 Task: Change  the formatting of the data to Which is Greater than5, In conditional formating, put the option 'Yelow Fill with Drak Yellow Text'add another formatting option Format As Table, insert the option Brown Table style Dark 3 In the sheet   Turbo Sales book
Action: Mouse moved to (93, 121)
Screenshot: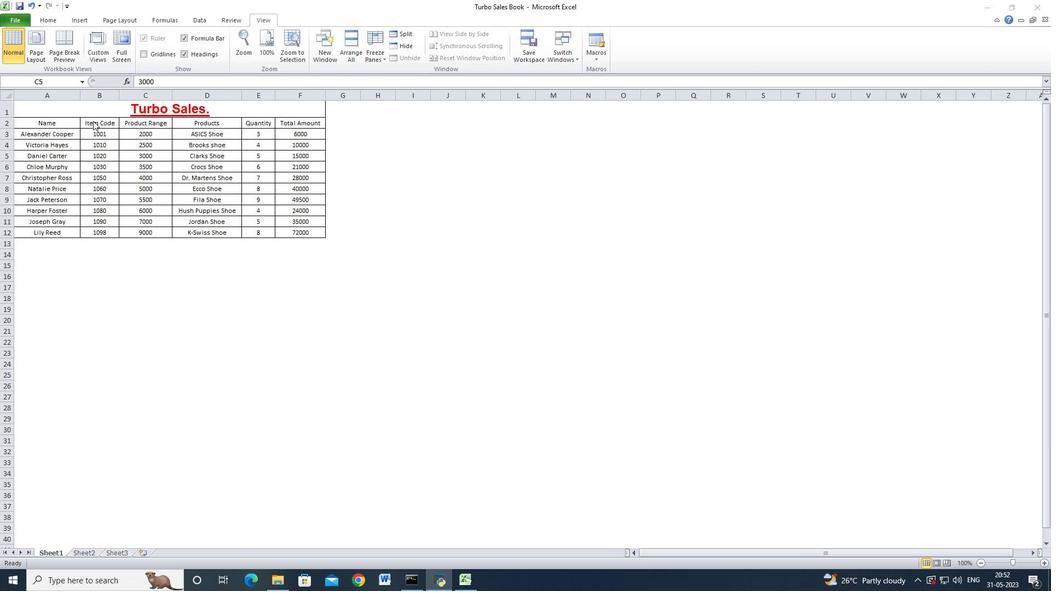 
Action: Mouse pressed left at (93, 121)
Screenshot: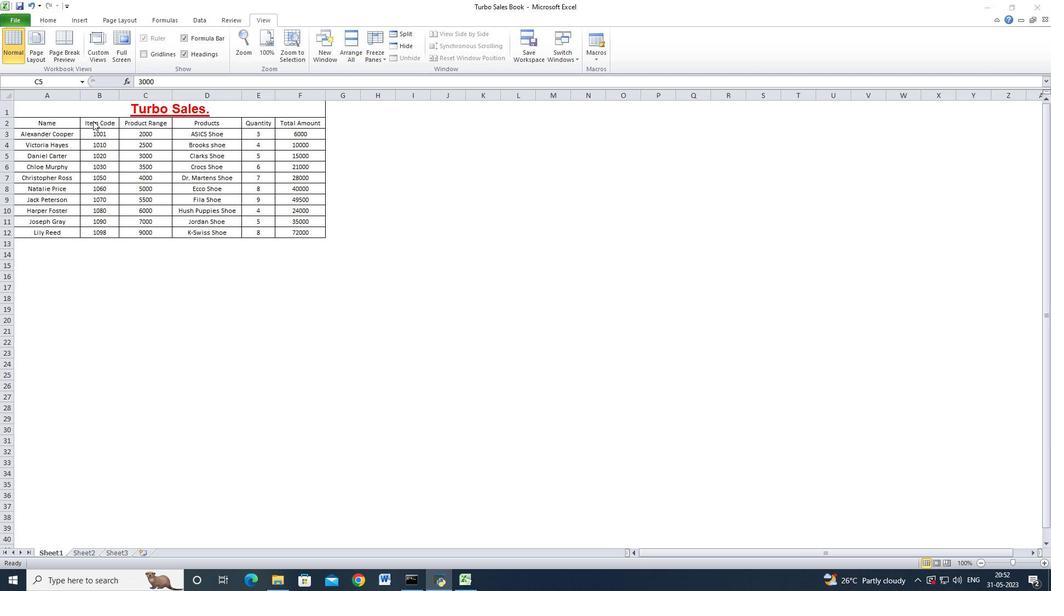 
Action: Mouse moved to (55, 110)
Screenshot: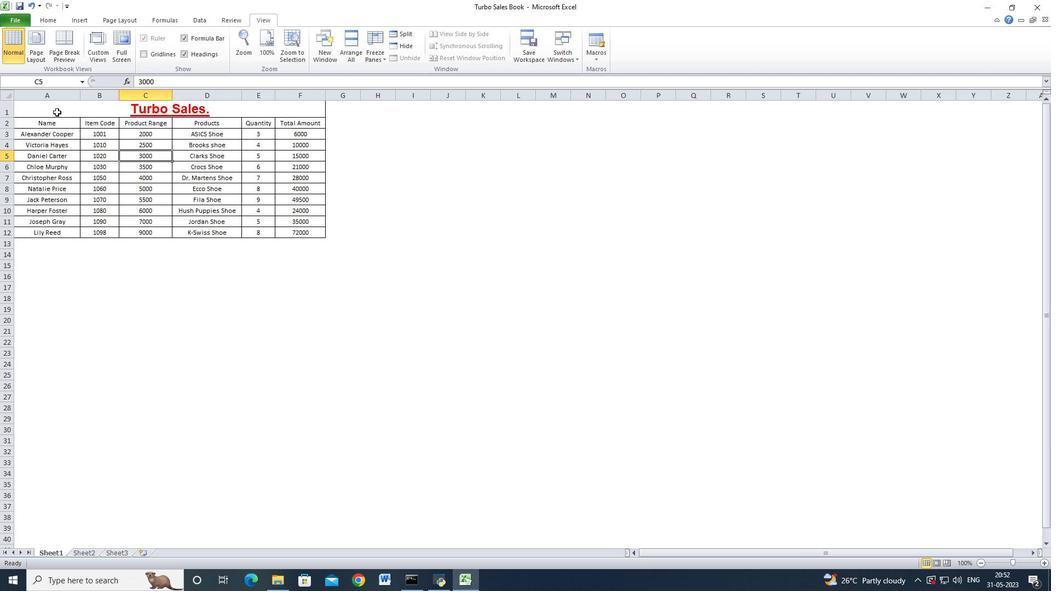 
Action: Mouse pressed left at (55, 110)
Screenshot: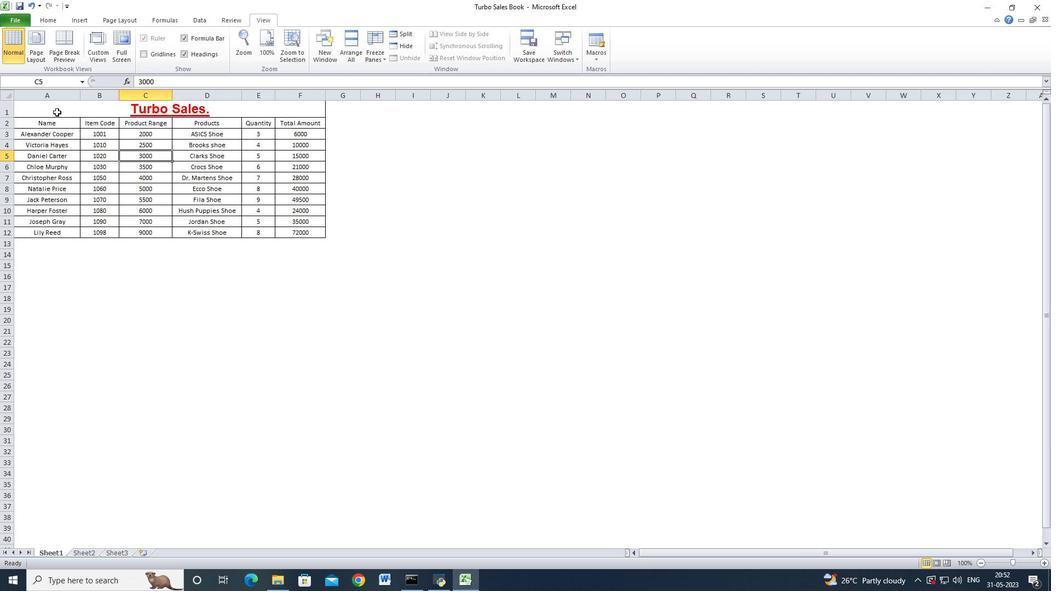 
Action: Mouse moved to (47, 21)
Screenshot: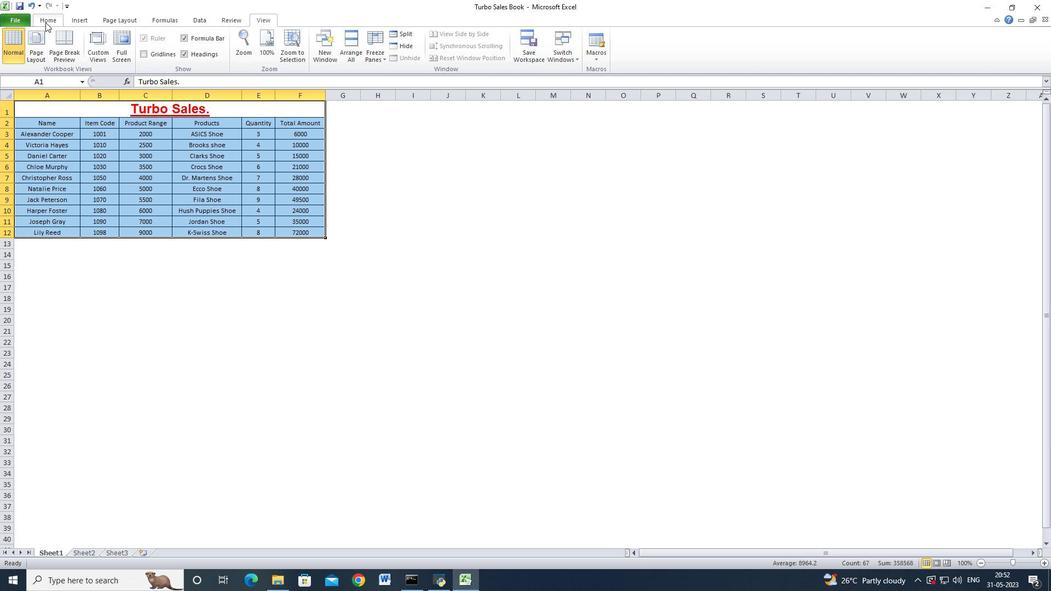 
Action: Mouse pressed left at (47, 21)
Screenshot: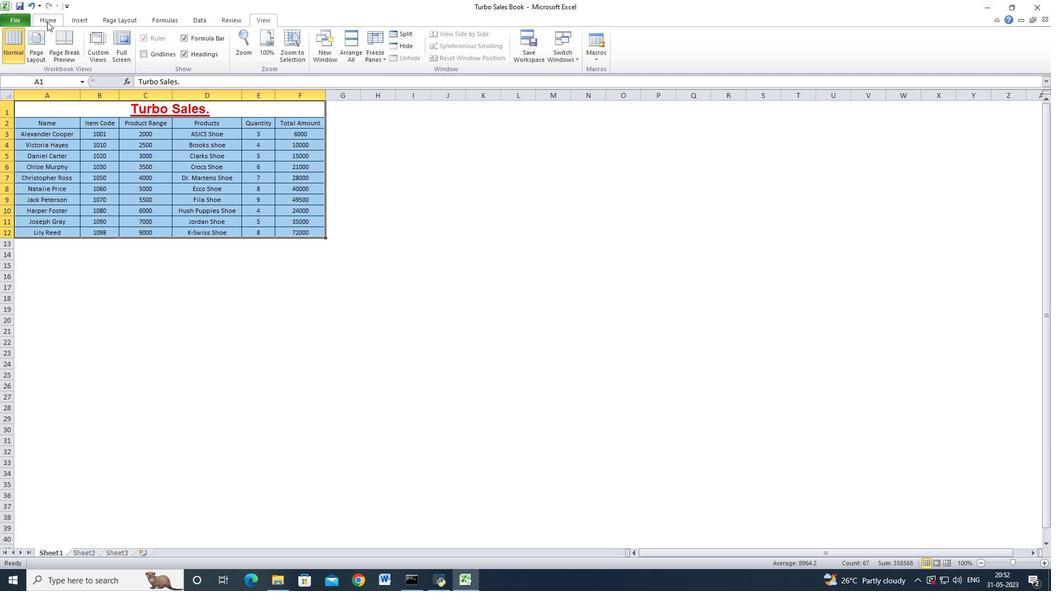 
Action: Mouse moved to (454, 59)
Screenshot: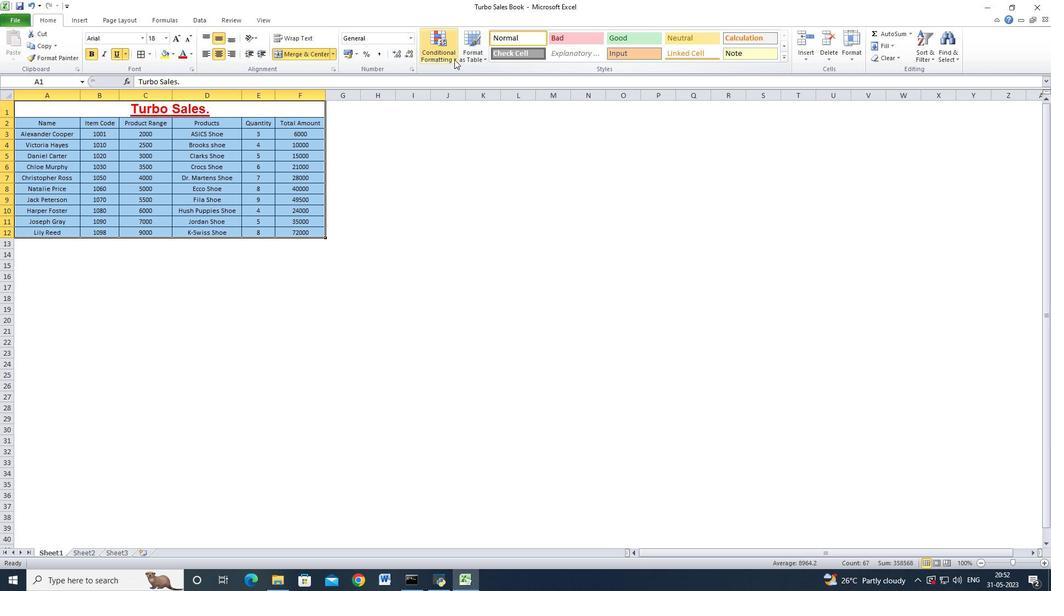 
Action: Mouse pressed left at (454, 59)
Screenshot: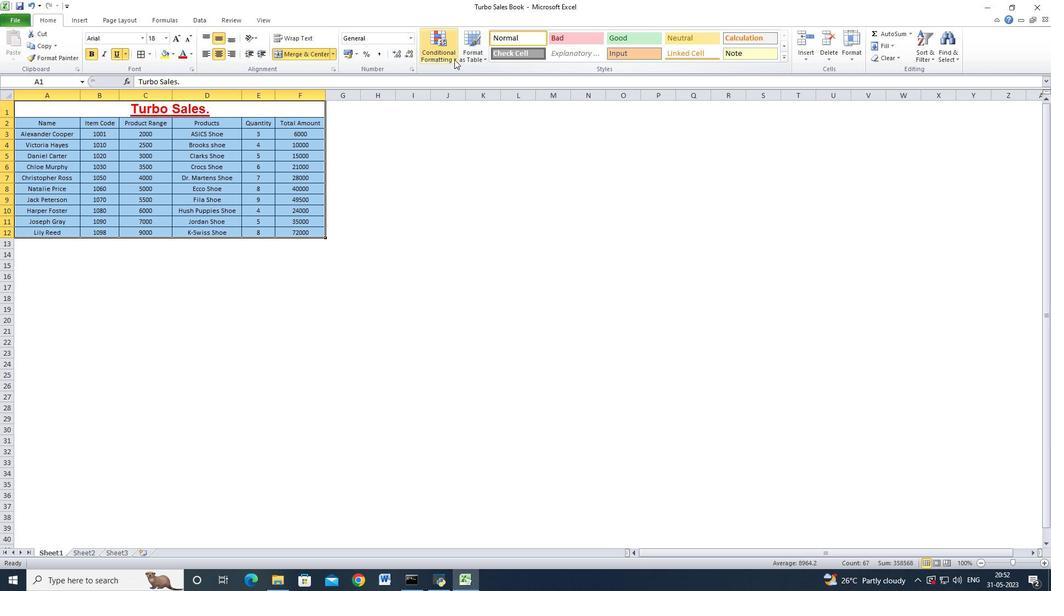 
Action: Mouse moved to (568, 78)
Screenshot: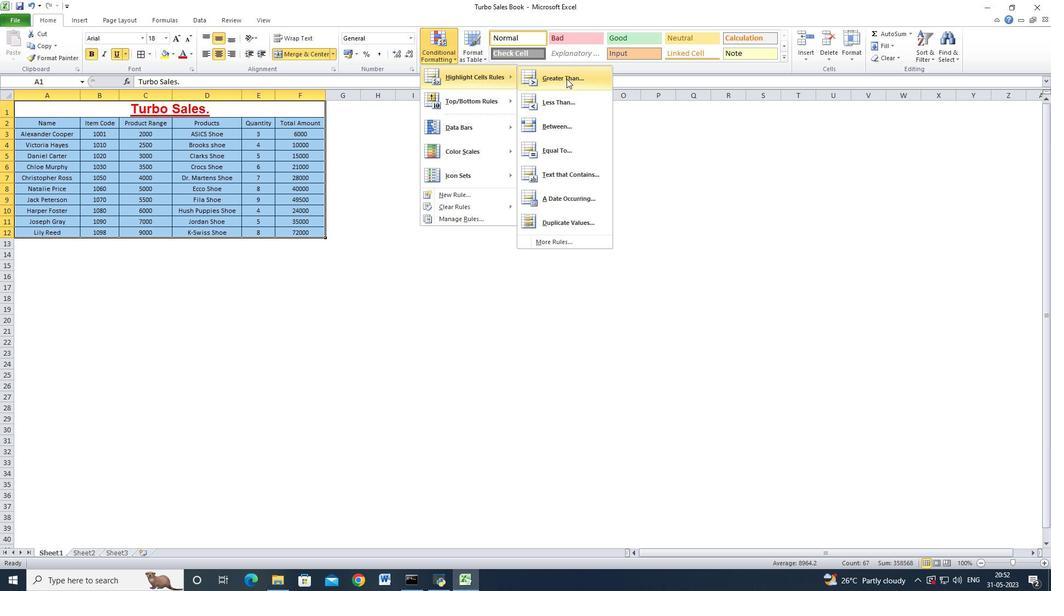 
Action: Mouse pressed left at (568, 78)
Screenshot: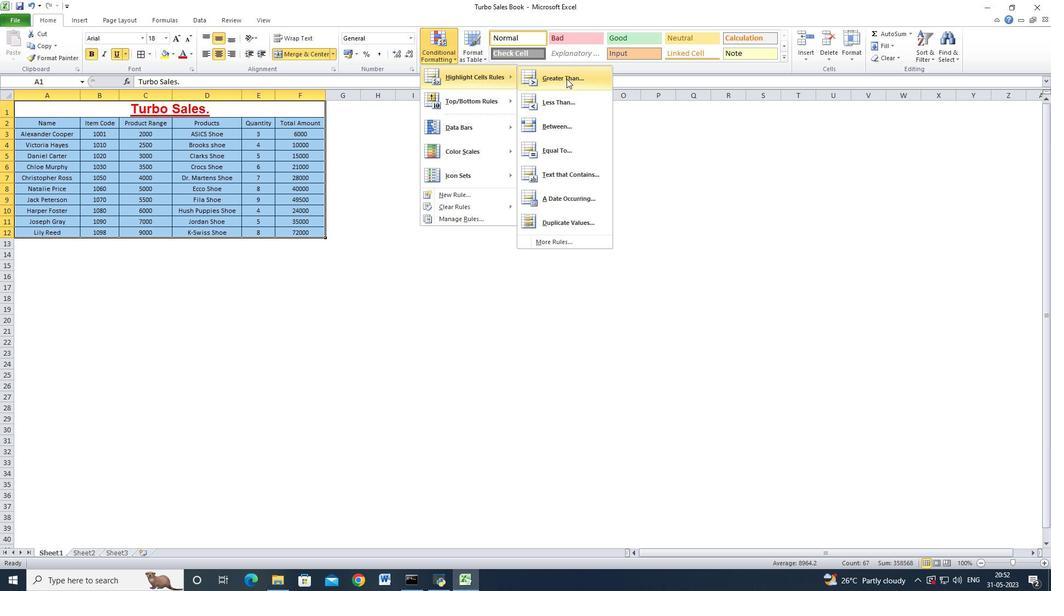 
Action: Mouse moved to (302, 274)
Screenshot: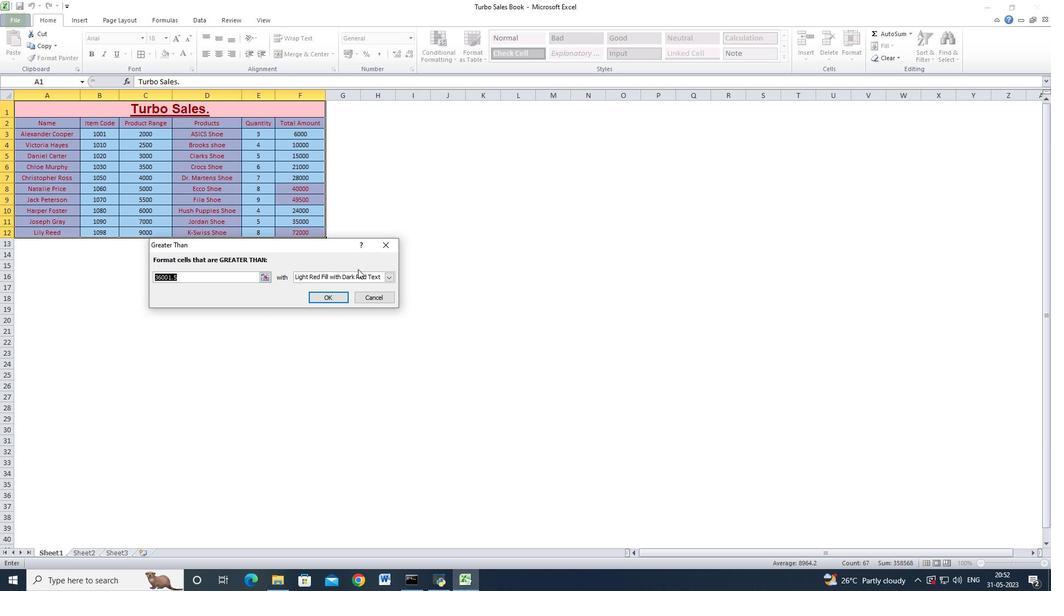 
Action: Key pressed 5
Screenshot: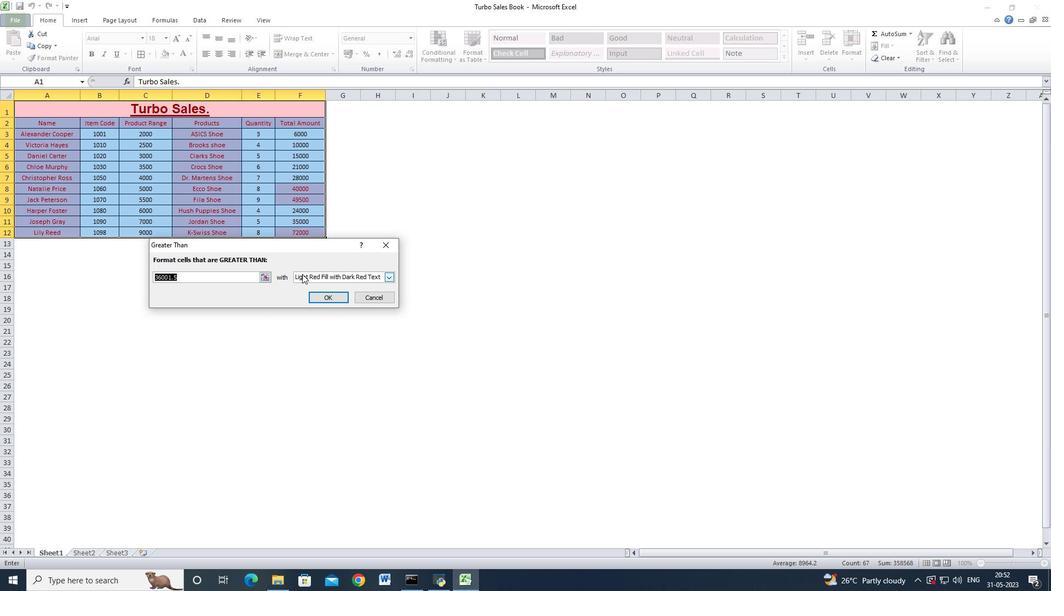 
Action: Mouse moved to (387, 279)
Screenshot: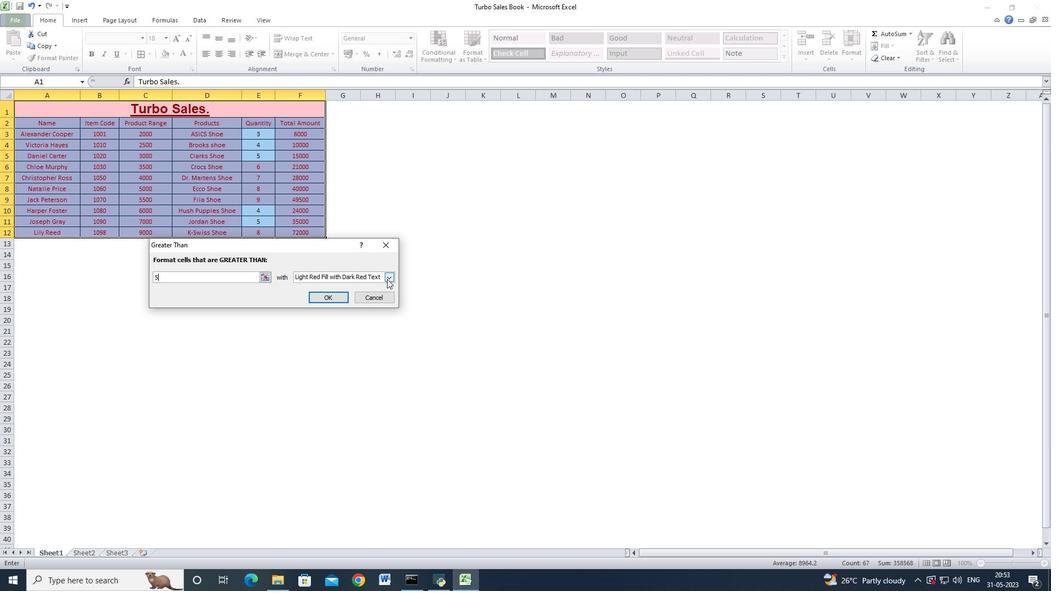 
Action: Mouse pressed left at (387, 279)
Screenshot: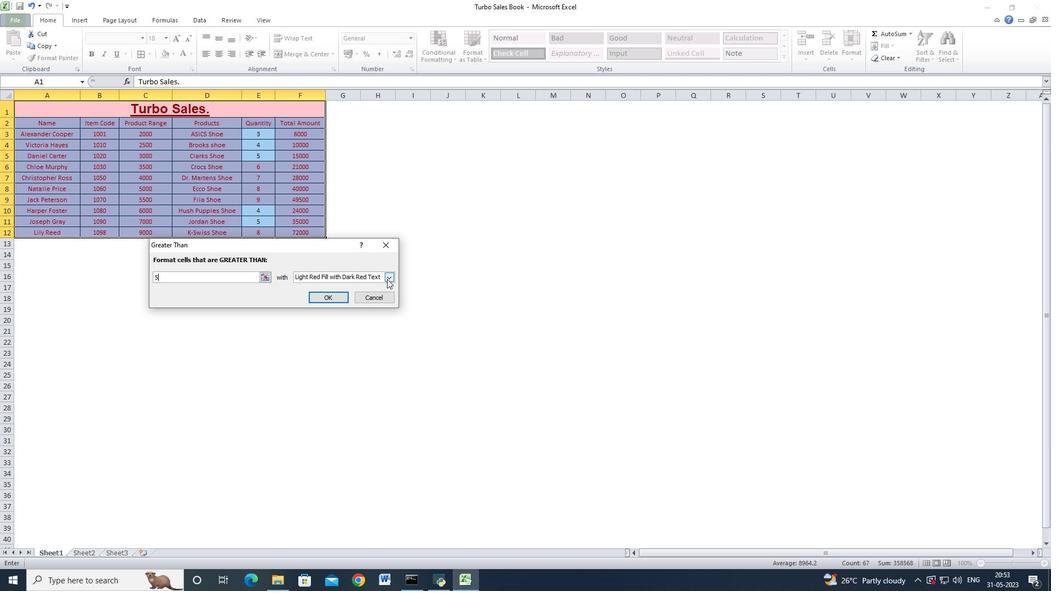 
Action: Mouse moved to (366, 294)
Screenshot: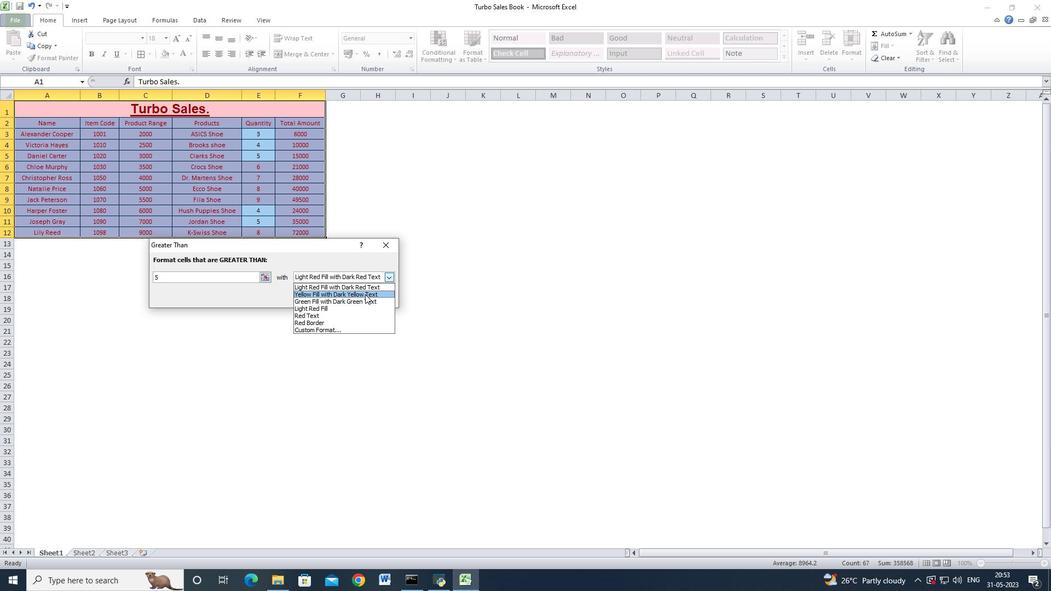 
Action: Mouse pressed left at (366, 294)
Screenshot: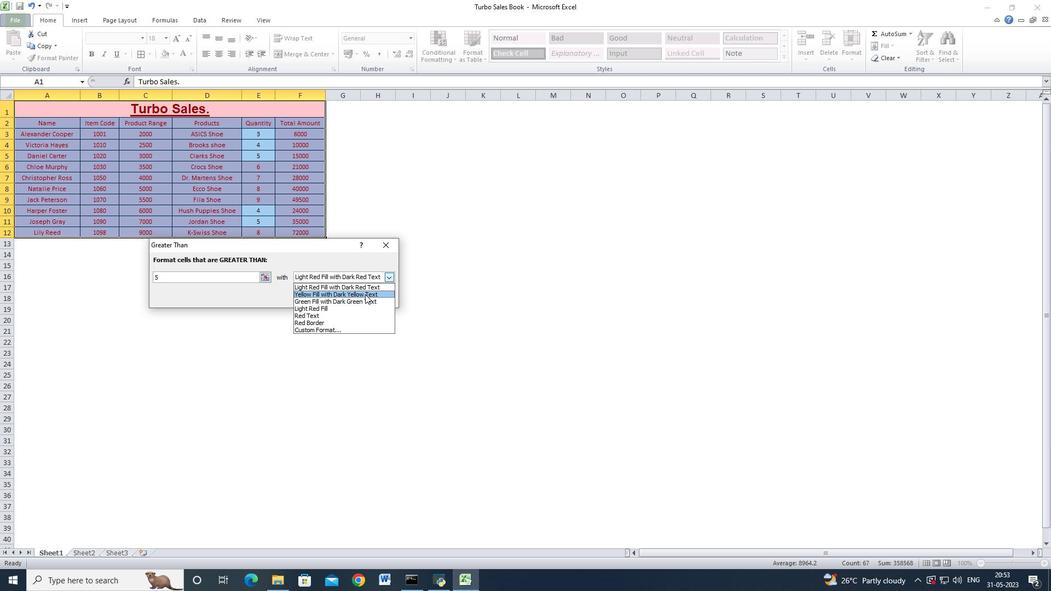 
Action: Mouse moved to (332, 295)
Screenshot: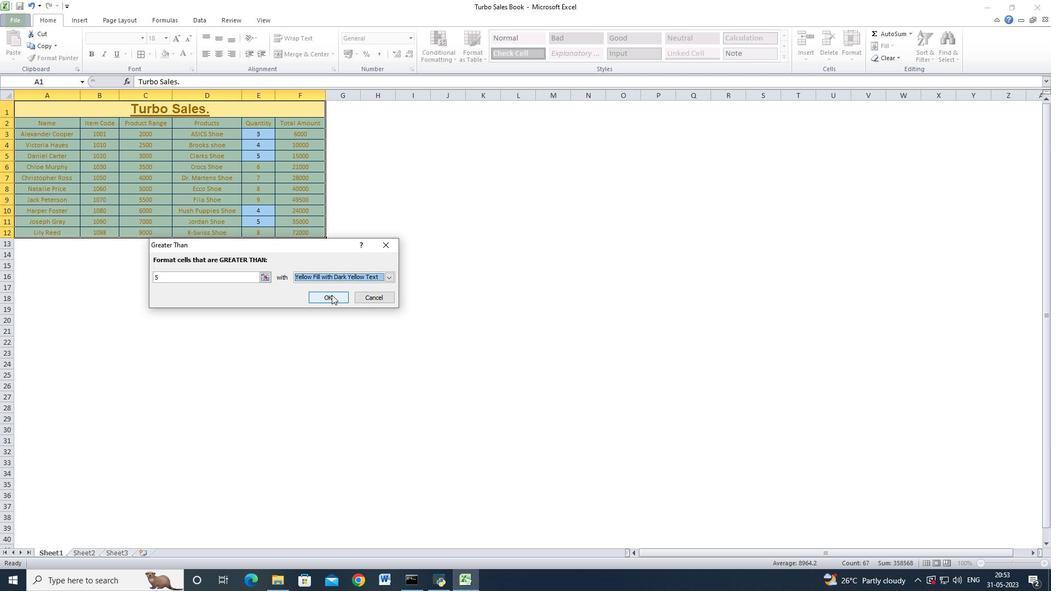 
Action: Mouse pressed left at (332, 295)
Screenshot: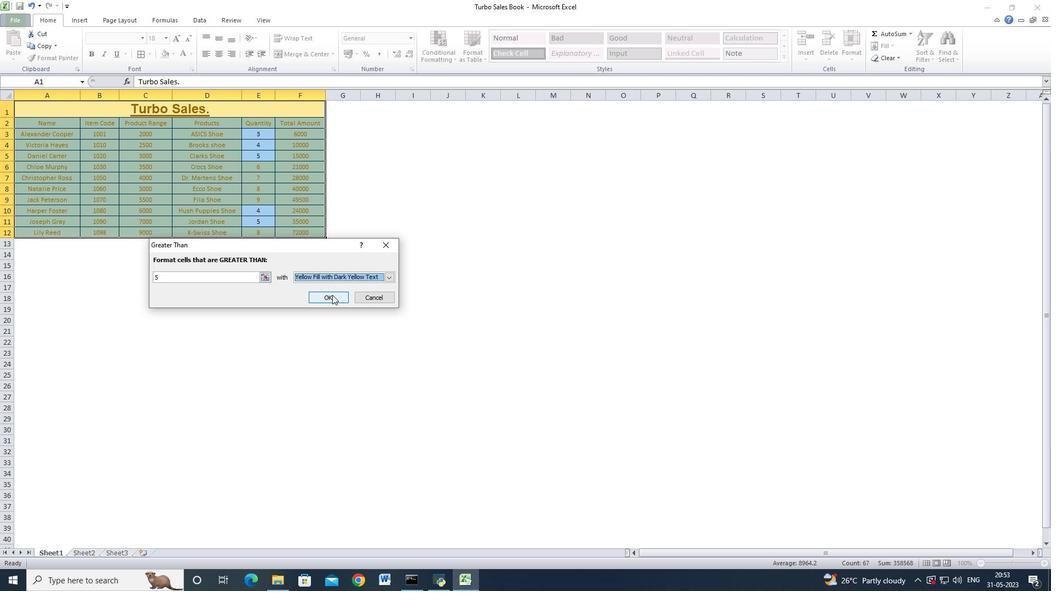 
Action: Mouse moved to (484, 58)
Screenshot: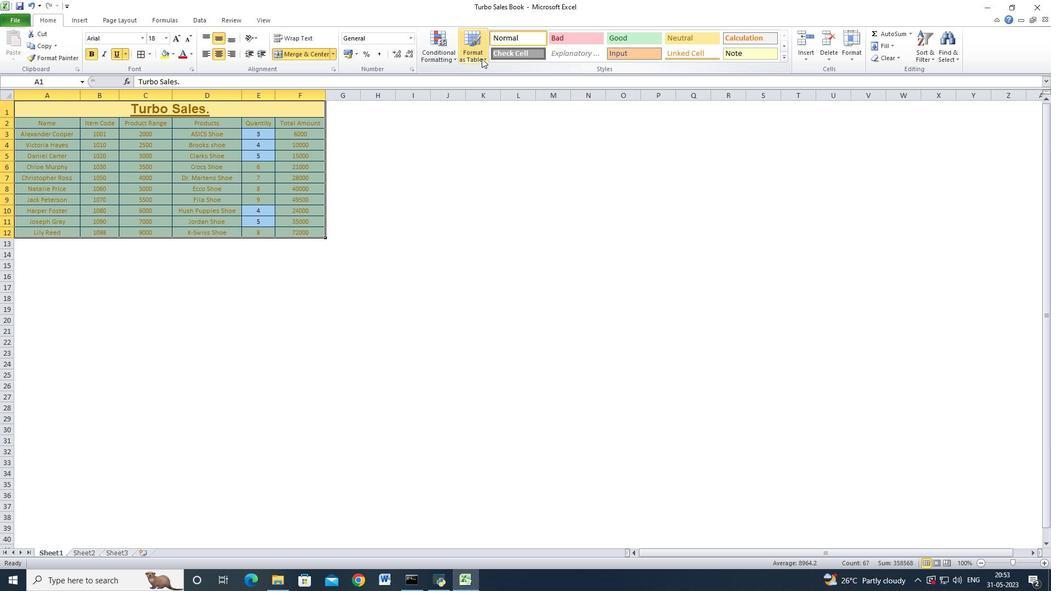 
Action: Mouse pressed left at (484, 58)
Screenshot: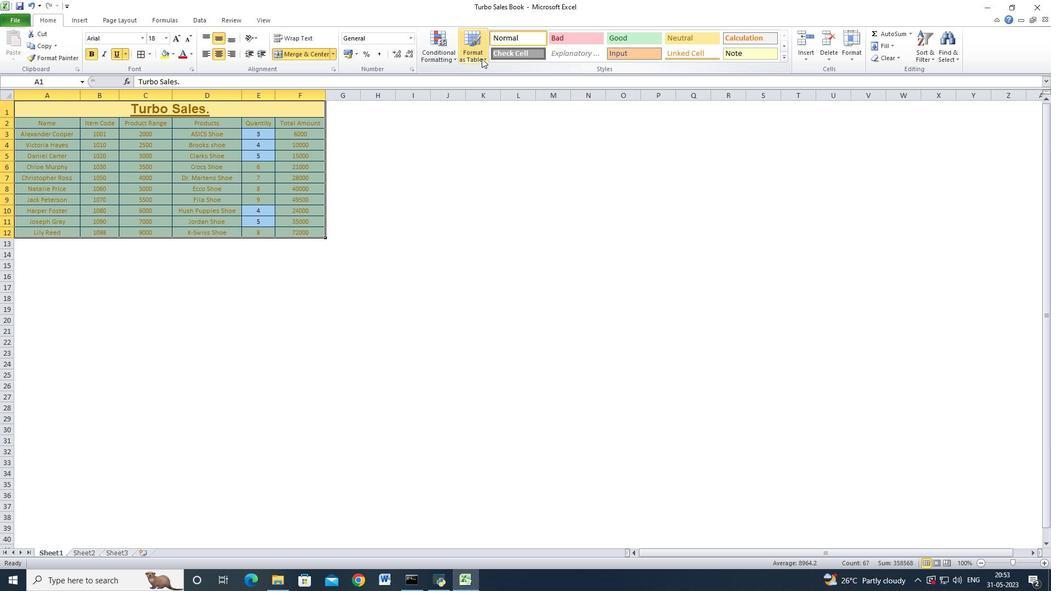 
Action: Mouse moved to (509, 370)
Screenshot: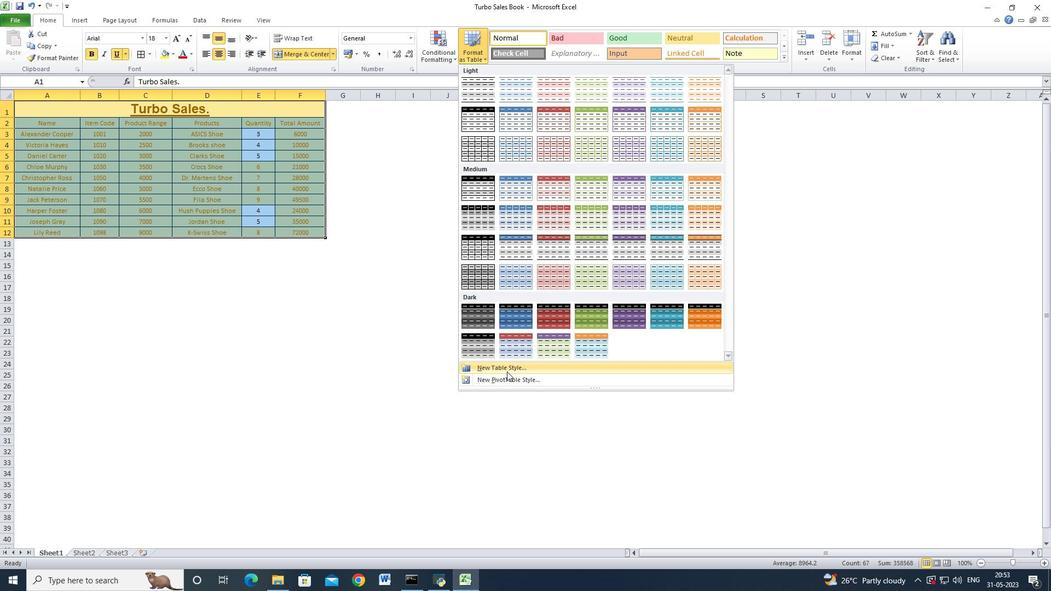 
Action: Mouse pressed left at (509, 370)
Screenshot: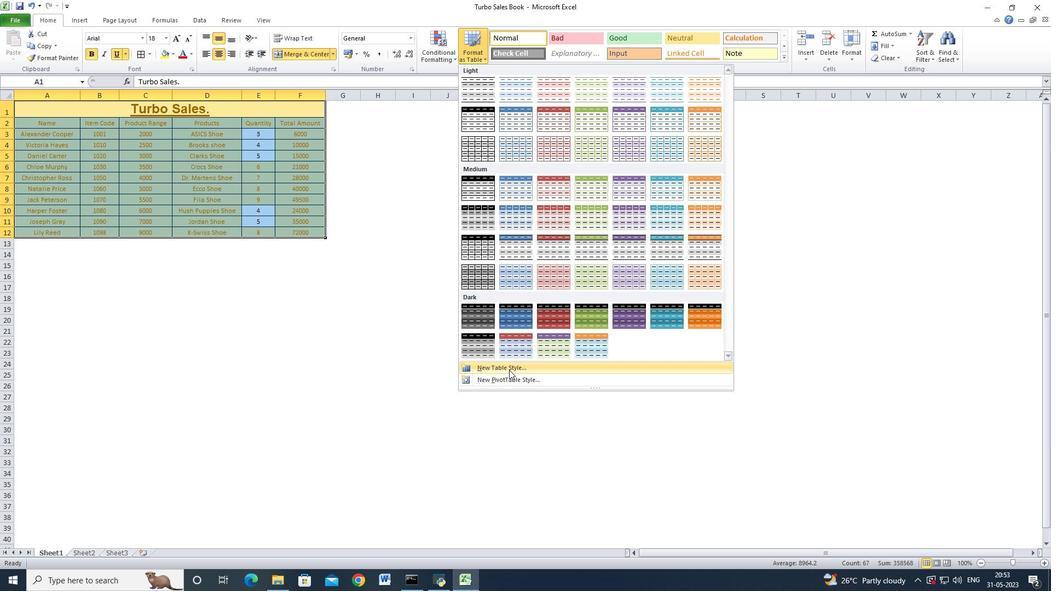 
Action: Mouse moved to (149, 250)
Screenshot: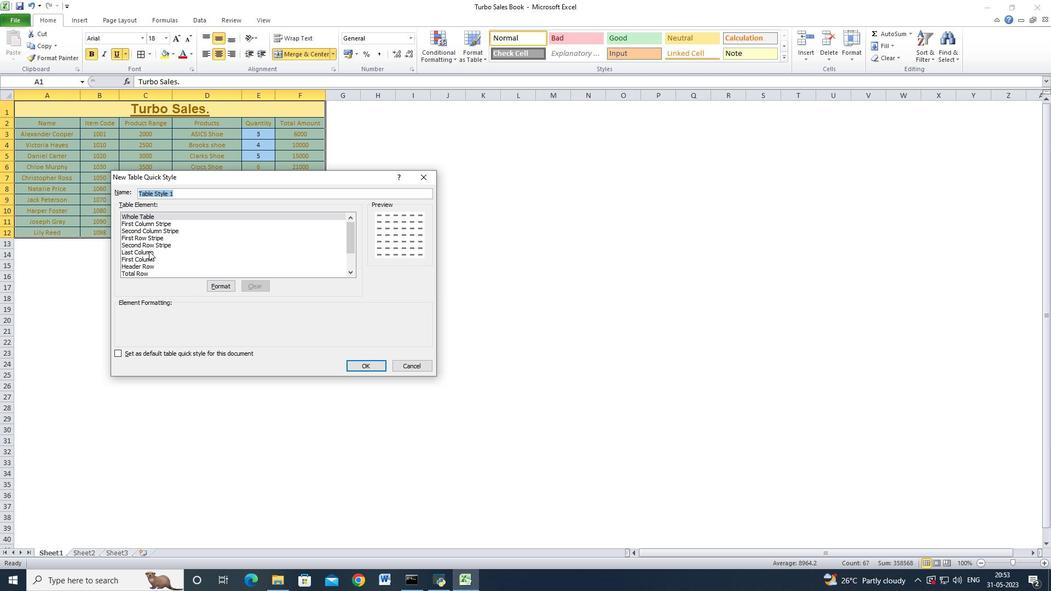 
Action: Mouse scrolled (149, 251) with delta (0, 0)
Screenshot: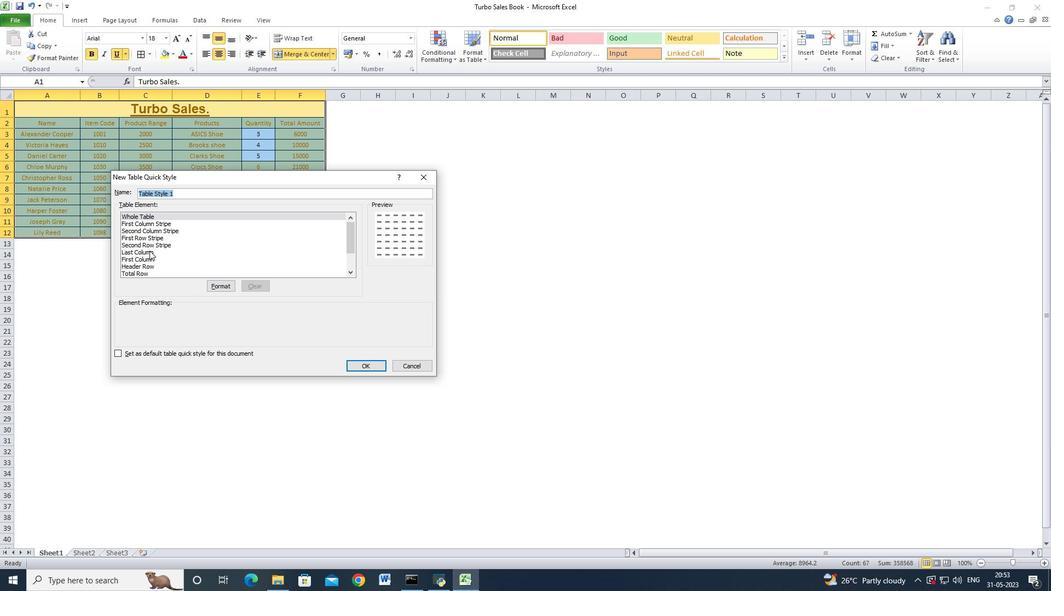 
Action: Mouse scrolled (149, 251) with delta (0, 0)
Screenshot: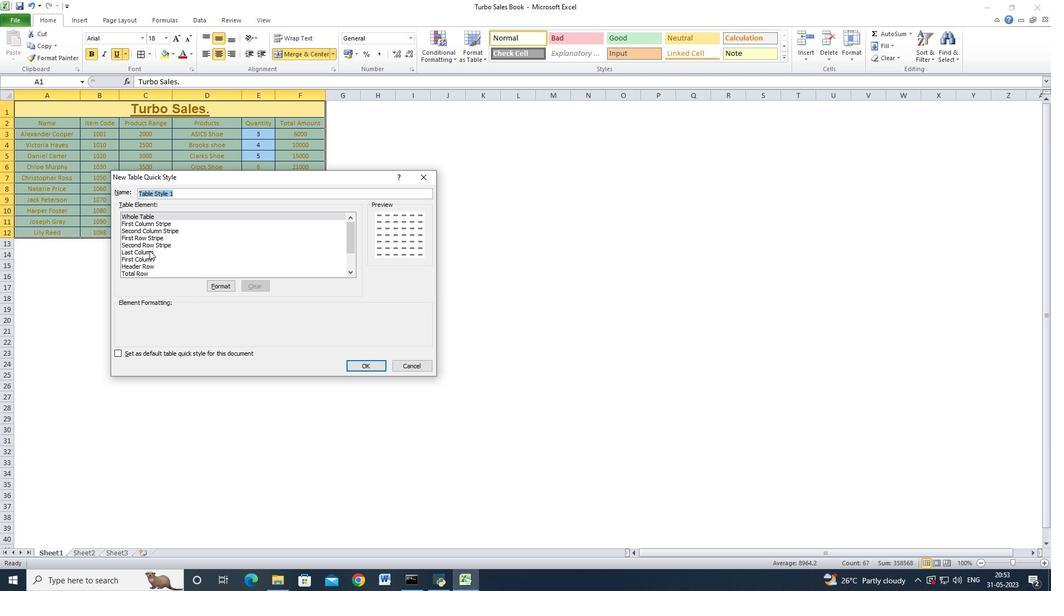 
Action: Mouse scrolled (149, 251) with delta (0, 0)
Screenshot: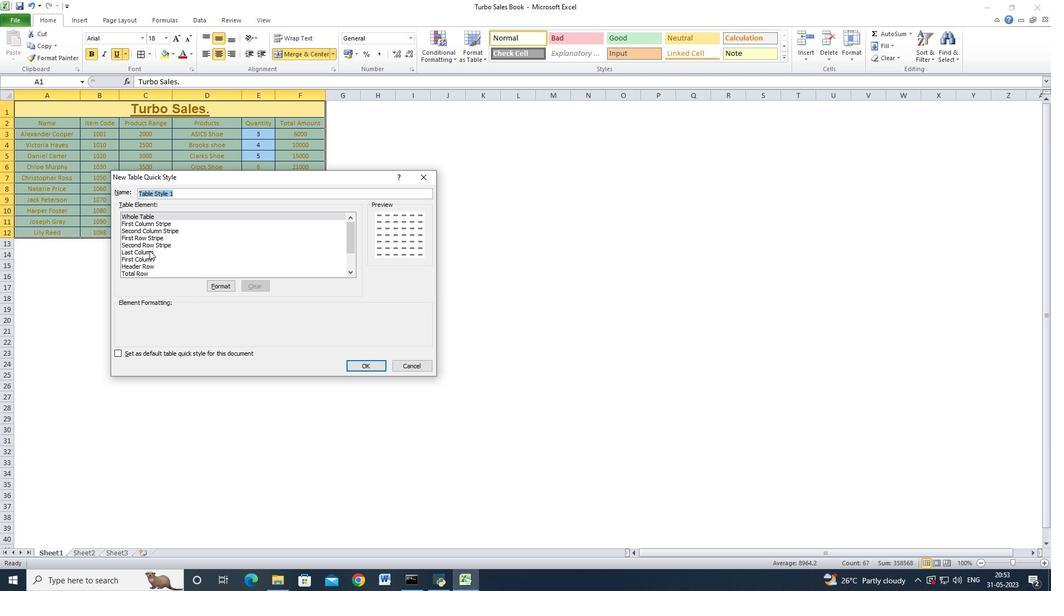 
Action: Mouse moved to (149, 249)
Screenshot: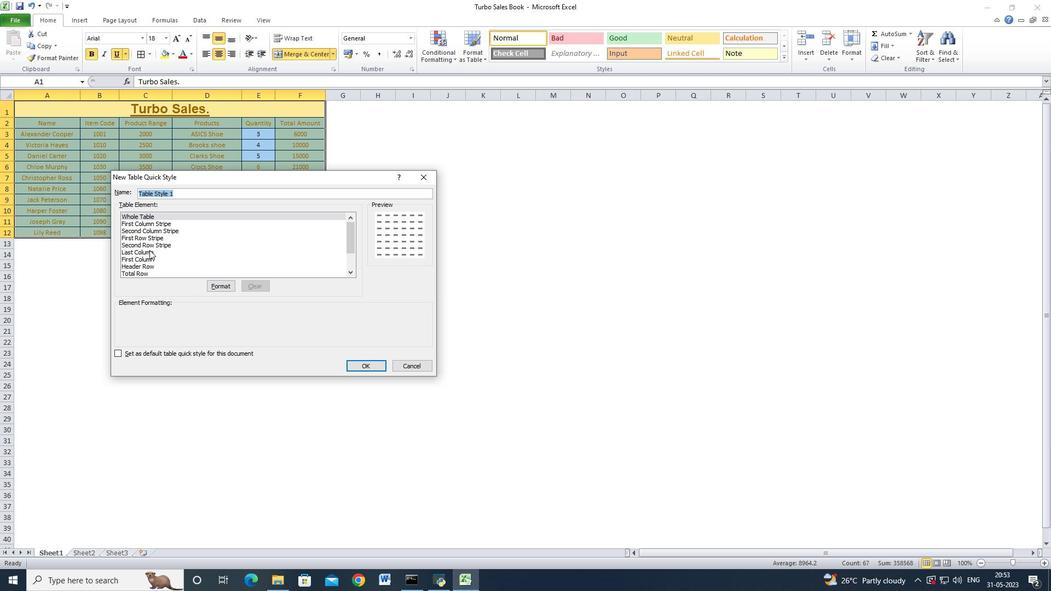 
Action: Mouse scrolled (149, 249) with delta (0, 0)
Screenshot: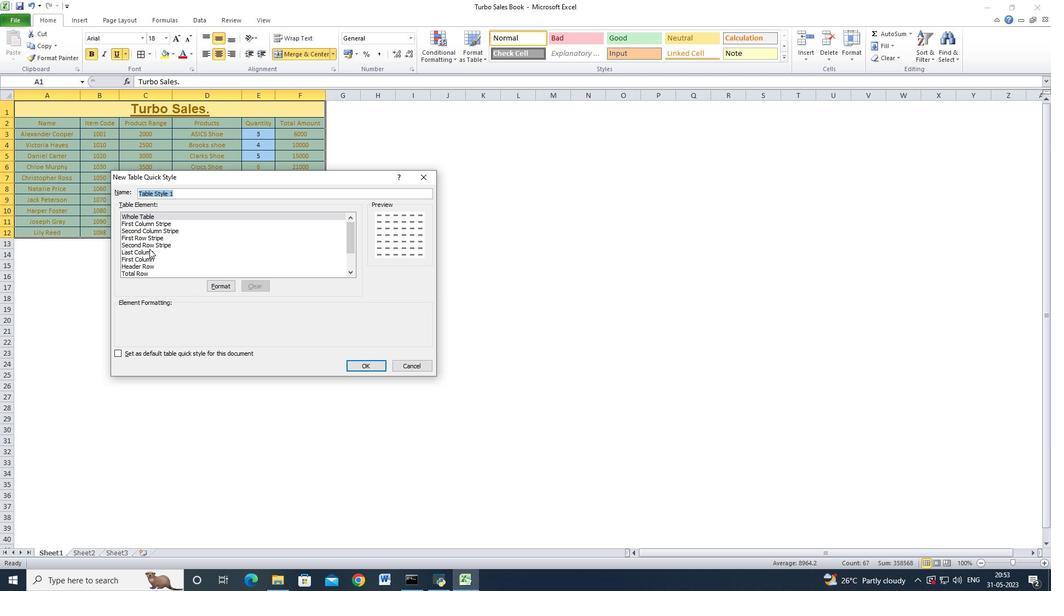 
Action: Mouse scrolled (149, 249) with delta (0, 0)
Screenshot: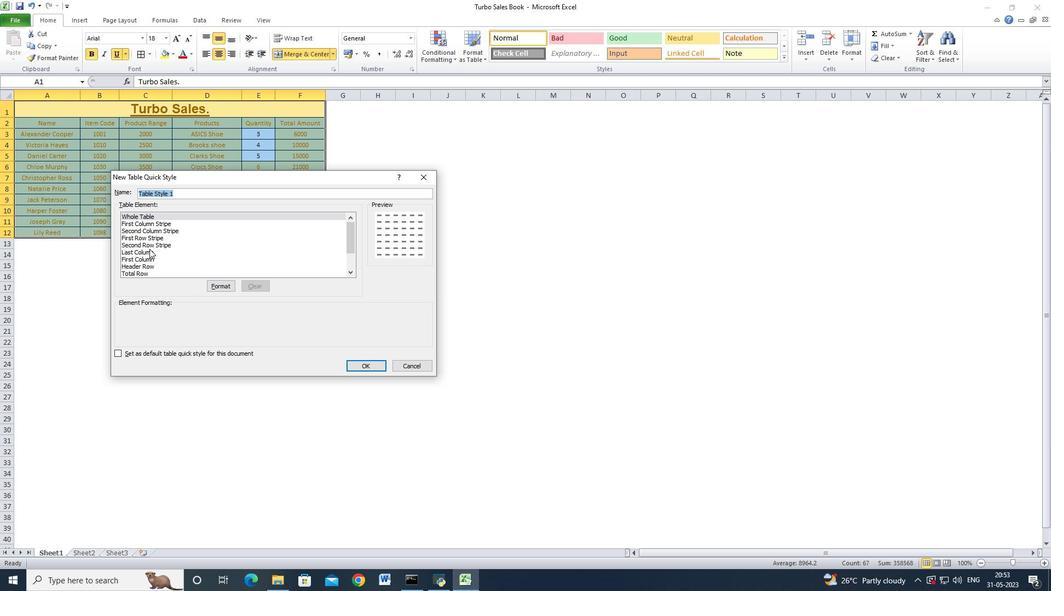 
Action: Mouse moved to (225, 286)
Screenshot: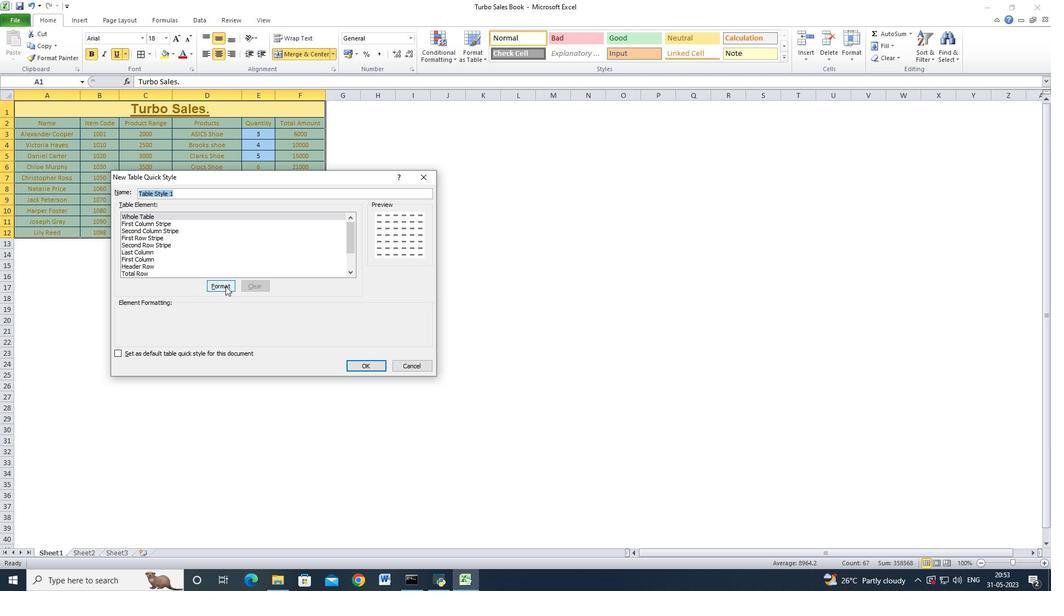 
Action: Mouse pressed left at (225, 286)
Screenshot: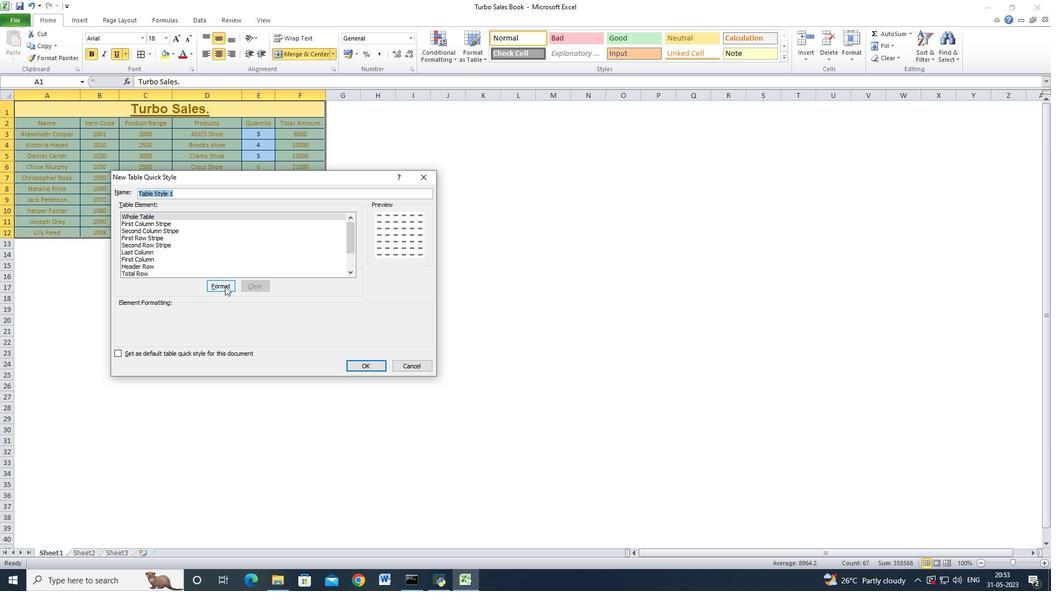 
Action: Mouse moved to (212, 154)
Screenshot: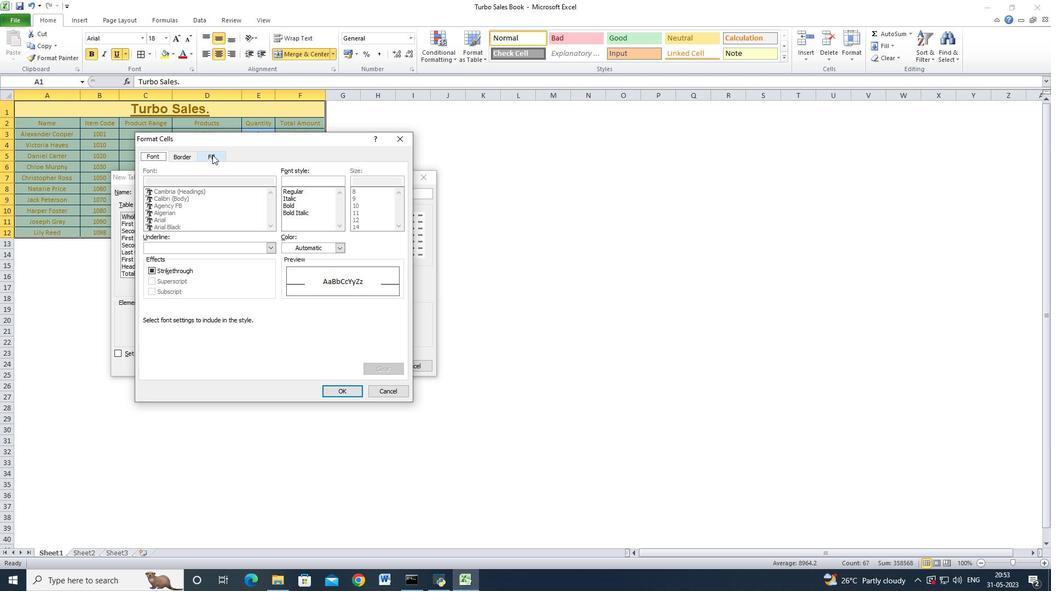
Action: Mouse pressed left at (212, 154)
Screenshot: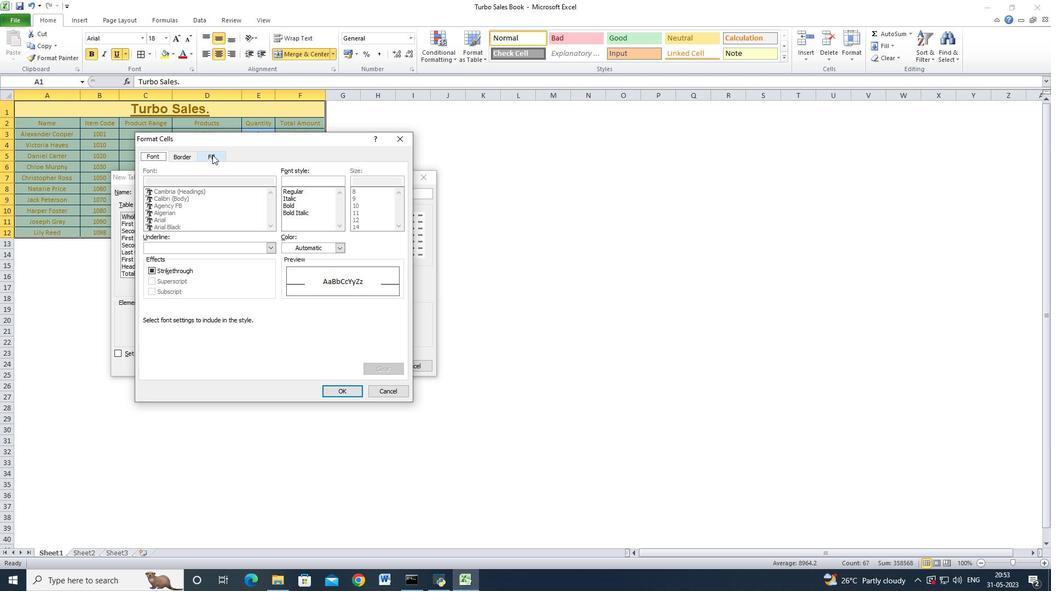 
Action: Mouse moved to (242, 250)
Screenshot: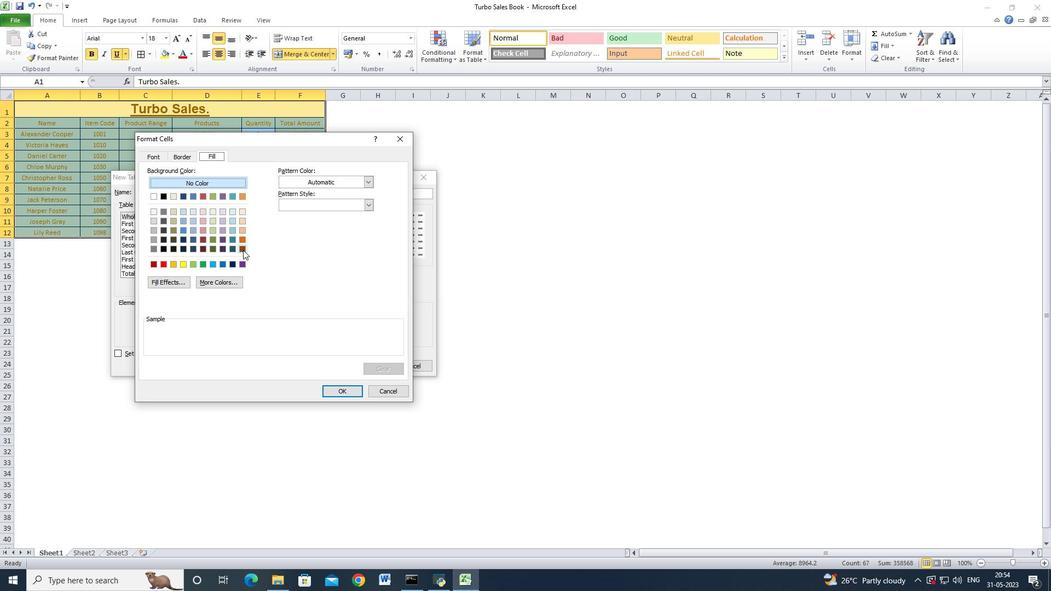 
Action: Mouse pressed left at (242, 250)
Screenshot: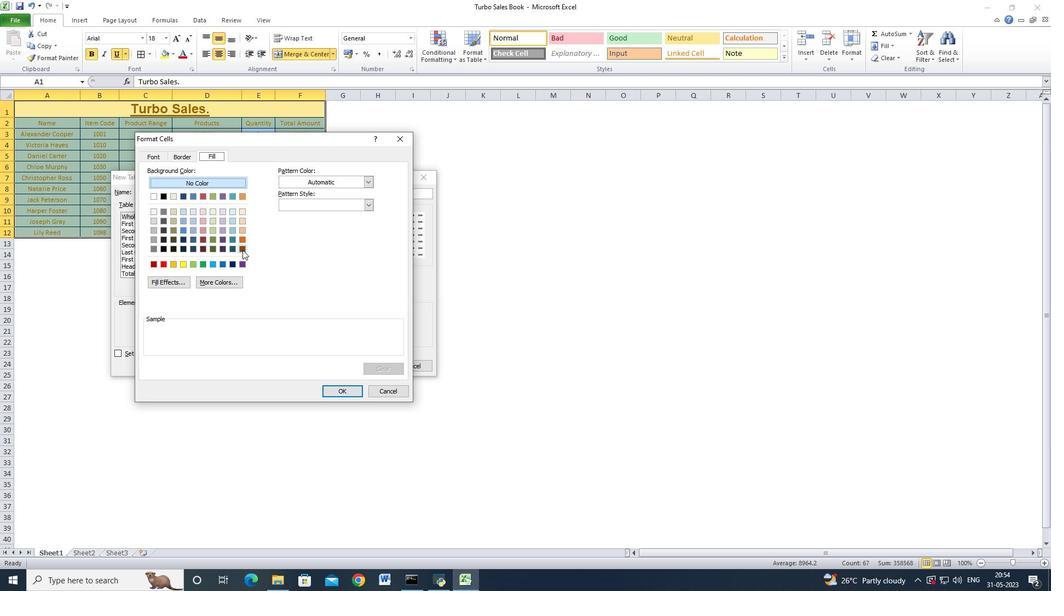
Action: Mouse moved to (201, 237)
Screenshot: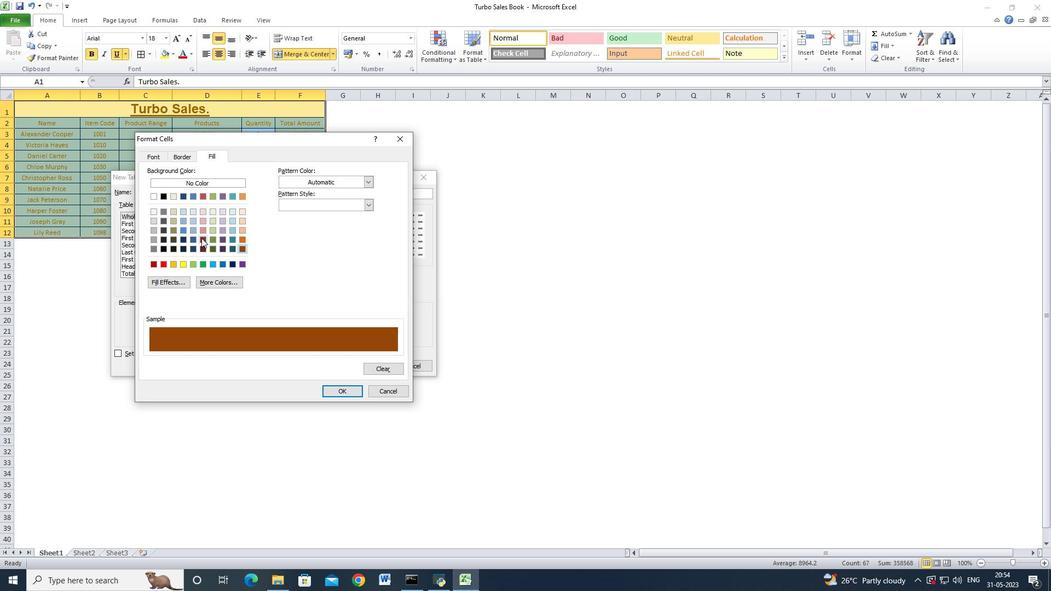 
Action: Mouse pressed left at (201, 237)
Screenshot: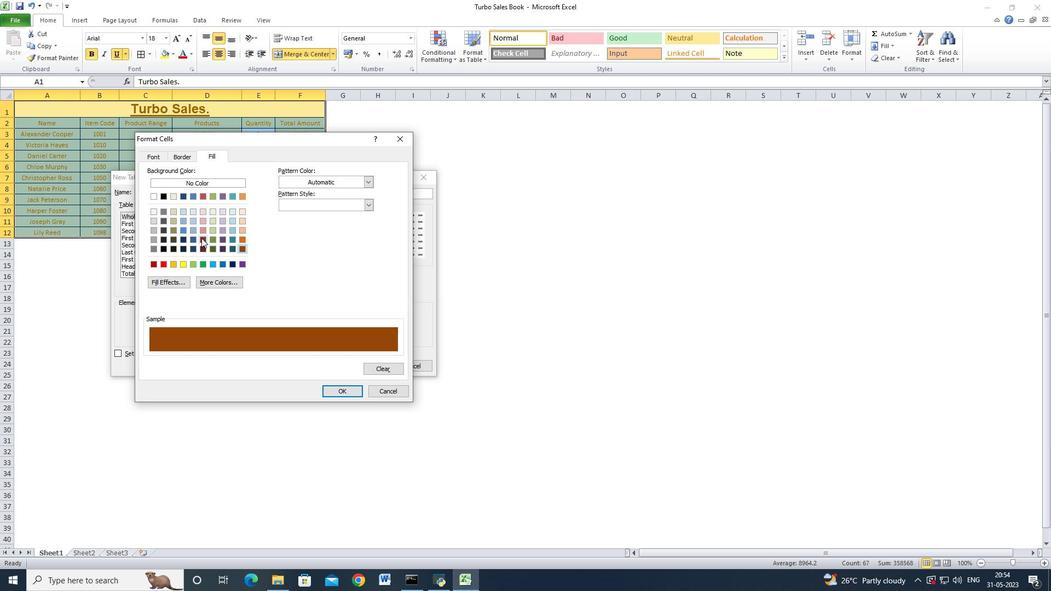 
Action: Mouse moved to (241, 248)
Screenshot: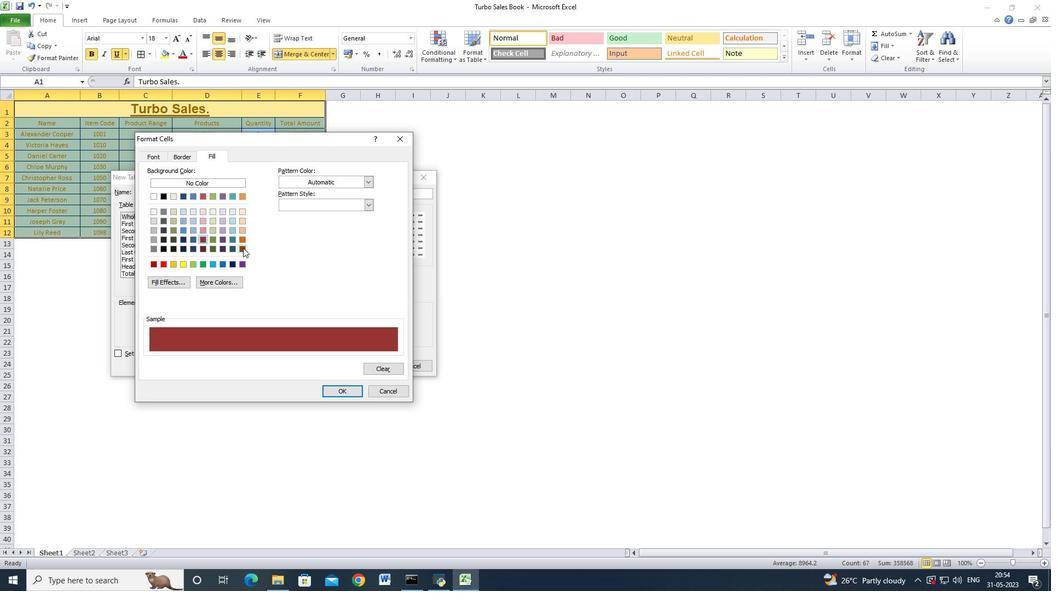 
Action: Mouse pressed left at (241, 248)
Screenshot: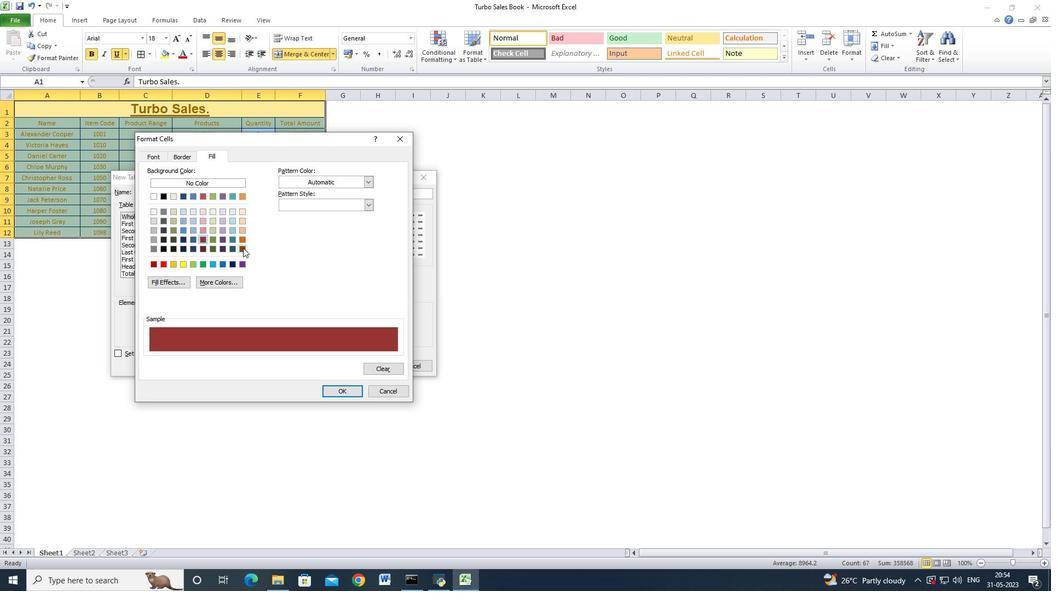 
Action: Mouse moved to (369, 180)
Screenshot: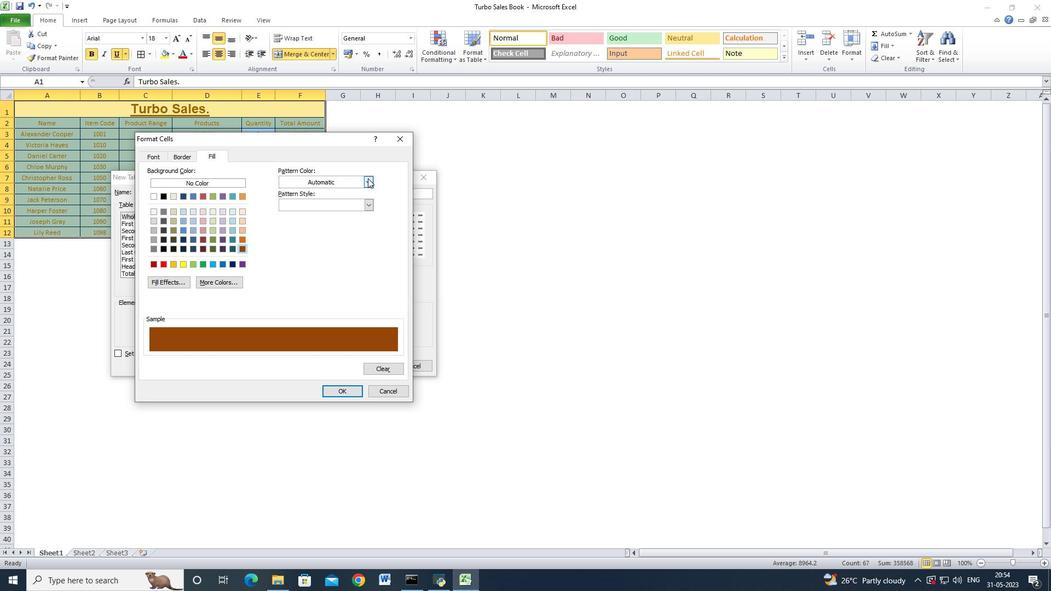 
Action: Mouse pressed left at (369, 180)
Screenshot: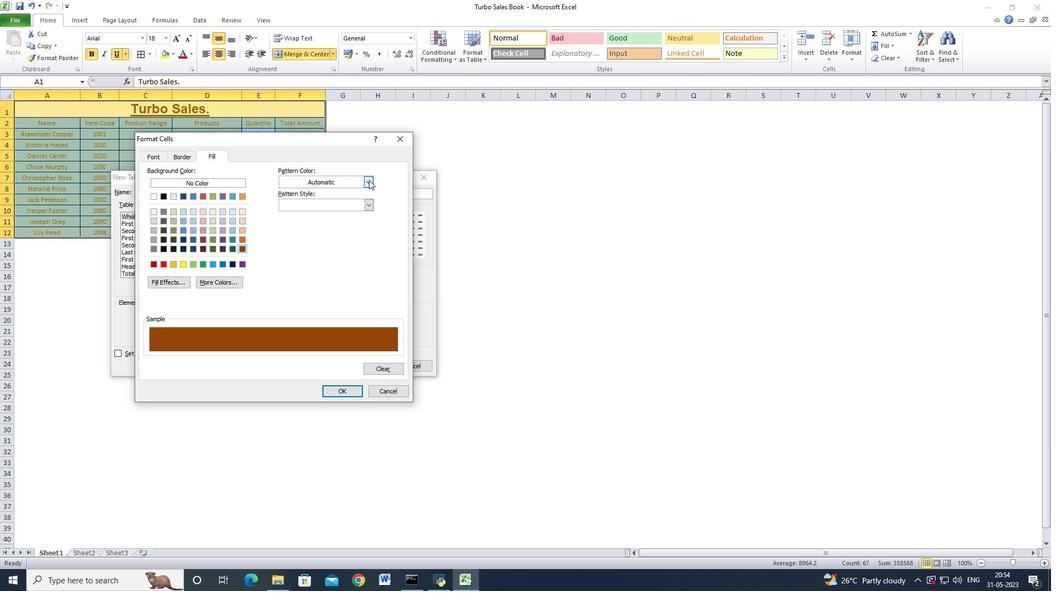 
Action: Mouse moved to (365, 254)
Screenshot: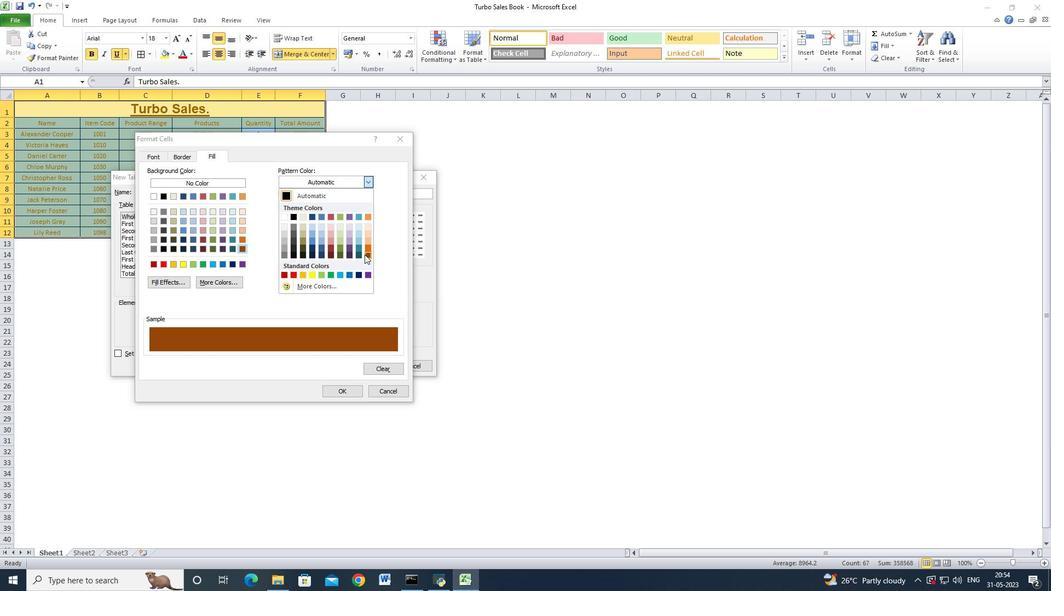 
Action: Mouse pressed left at (365, 254)
Screenshot: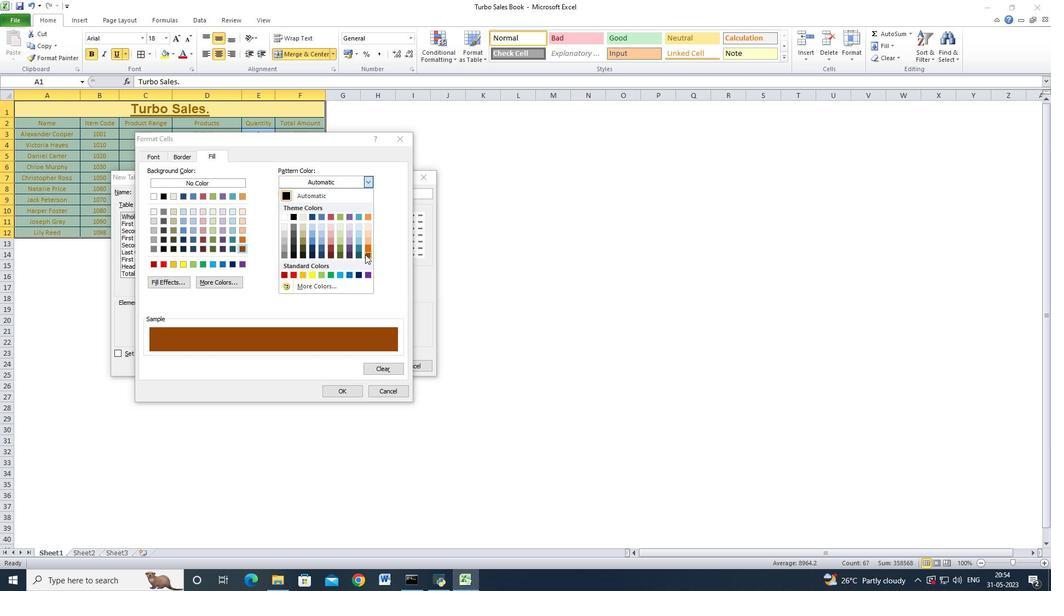
Action: Mouse moved to (368, 204)
Screenshot: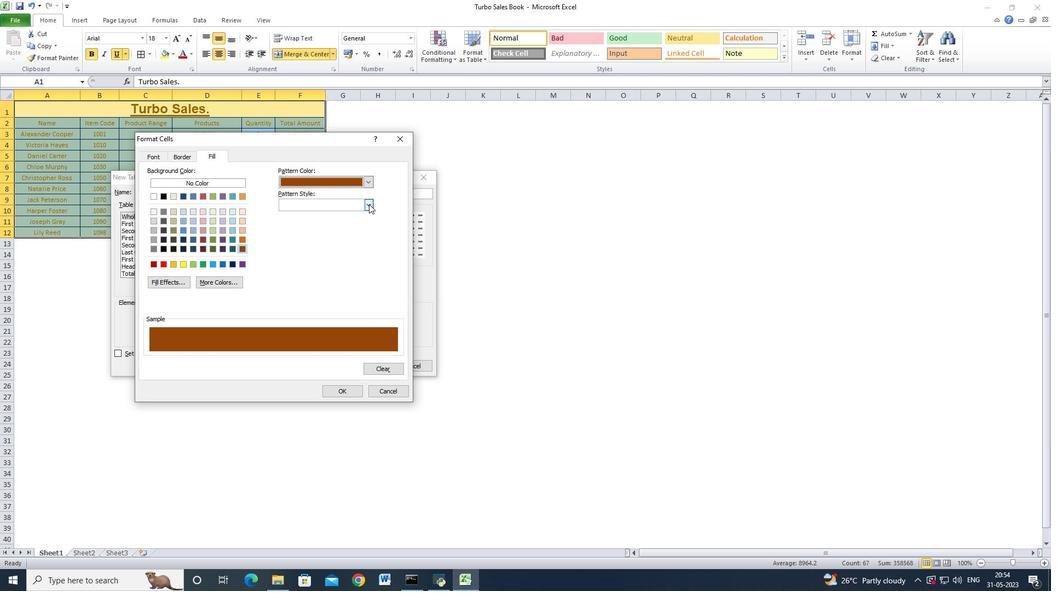 
Action: Mouse pressed left at (368, 204)
Screenshot: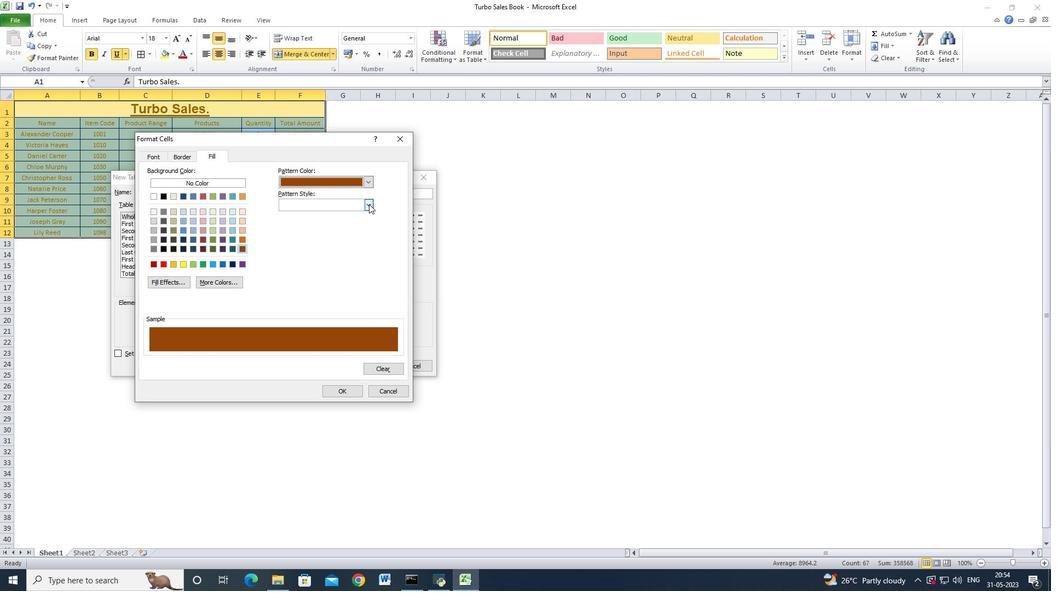 
Action: Mouse moved to (367, 204)
Screenshot: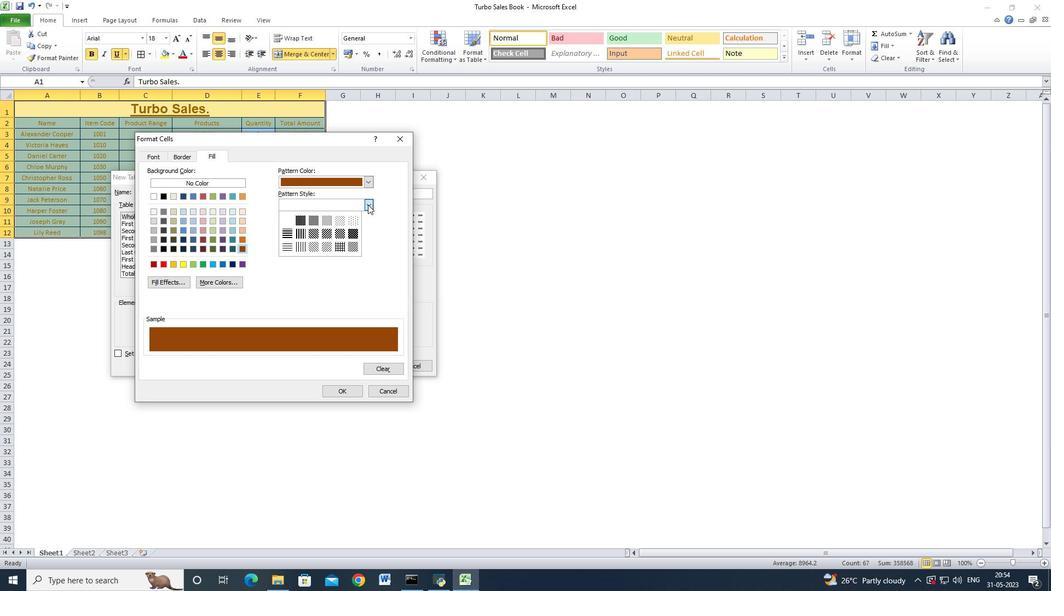 
Action: Mouse pressed left at (367, 204)
Screenshot: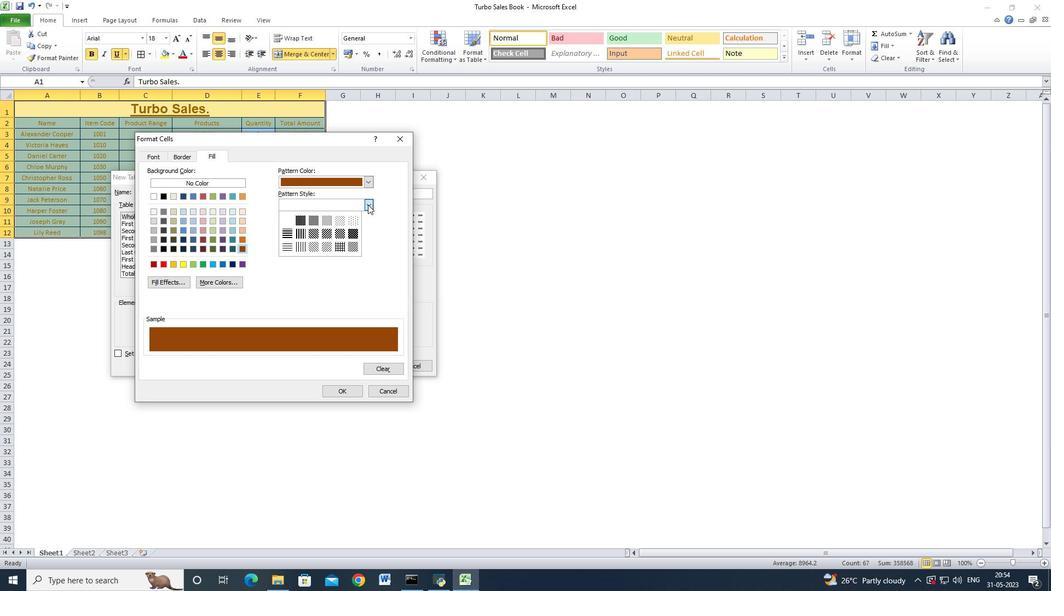 
Action: Mouse moved to (347, 392)
Screenshot: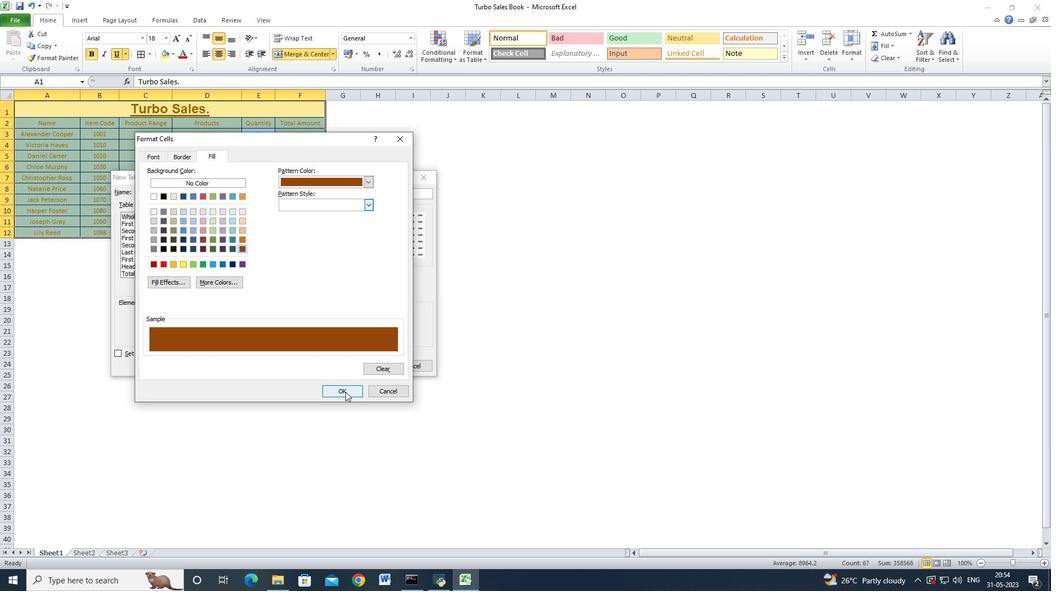
Action: Mouse pressed left at (347, 392)
Screenshot: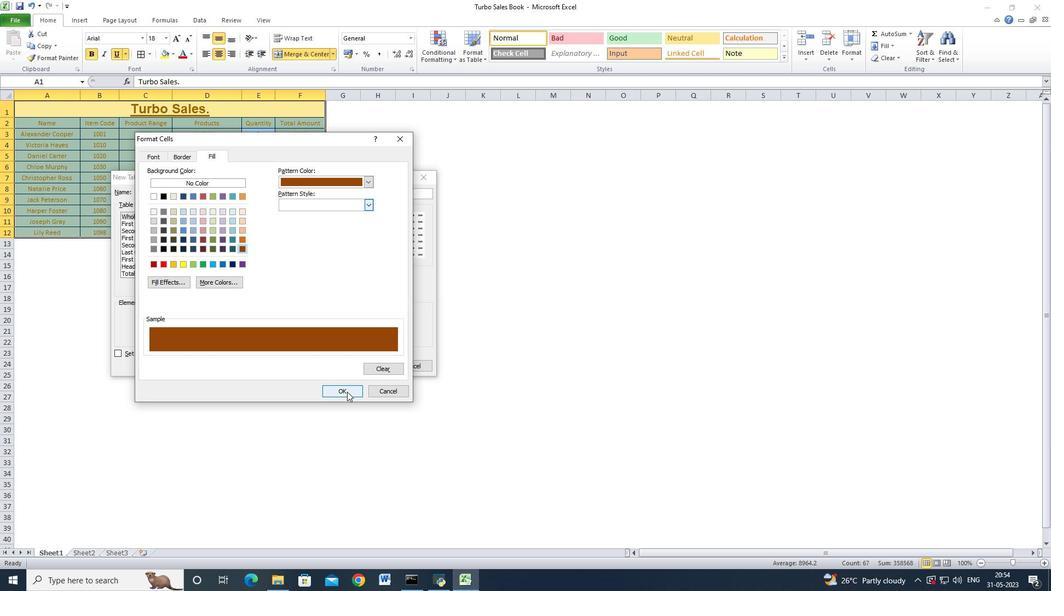 
Action: Mouse moved to (366, 366)
Screenshot: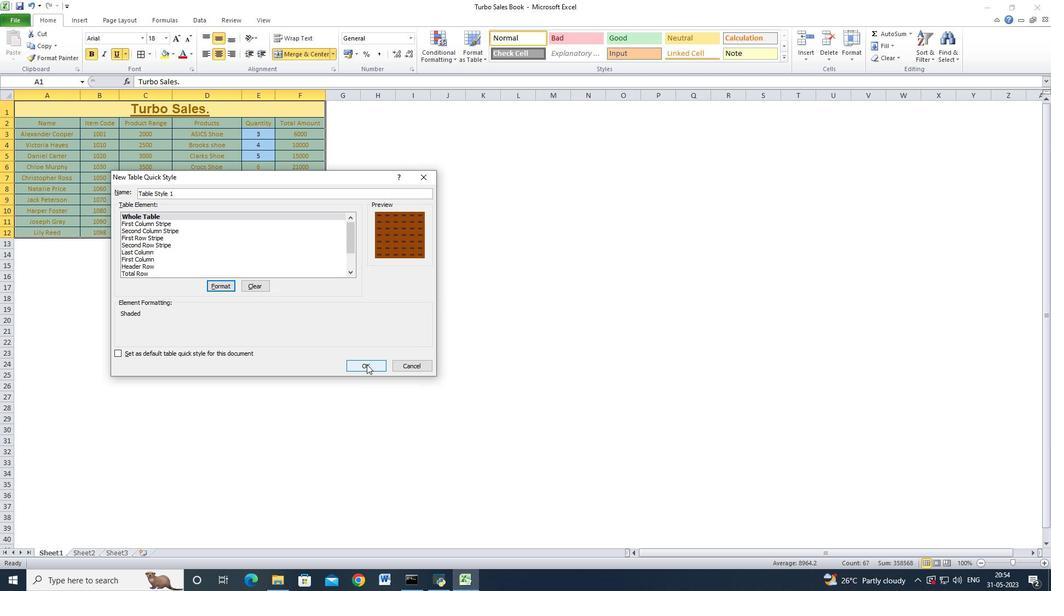 
Action: Mouse pressed left at (366, 366)
Screenshot: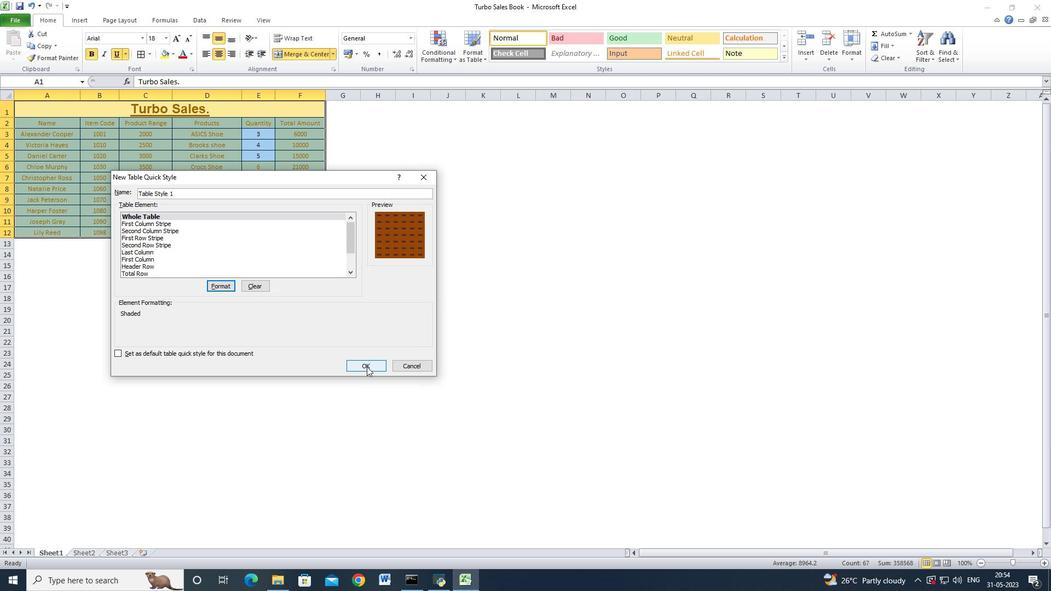 
Action: Mouse moved to (479, 58)
Screenshot: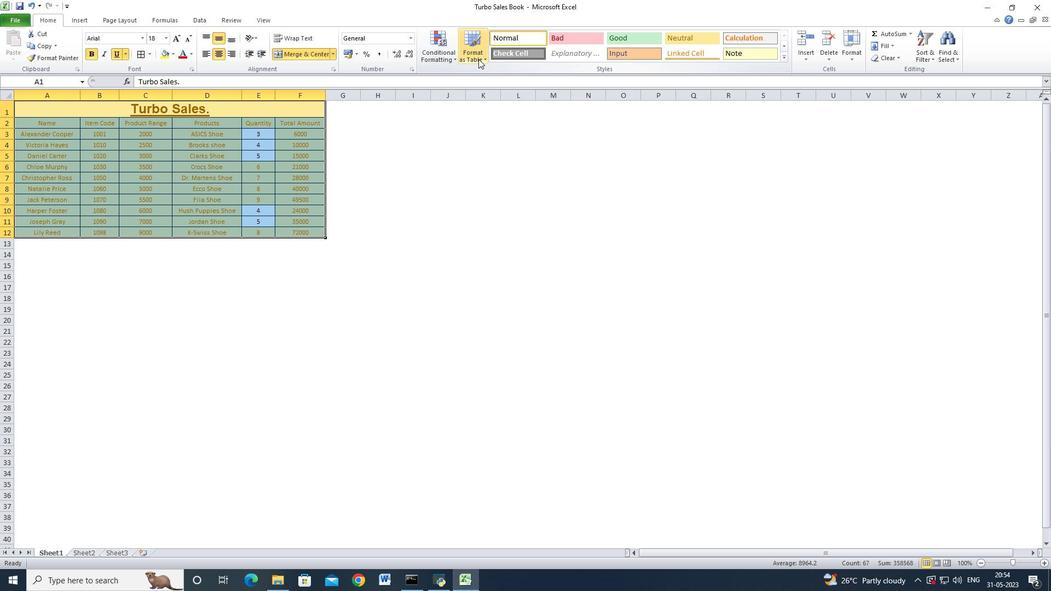 
Action: Mouse pressed left at (479, 58)
Screenshot: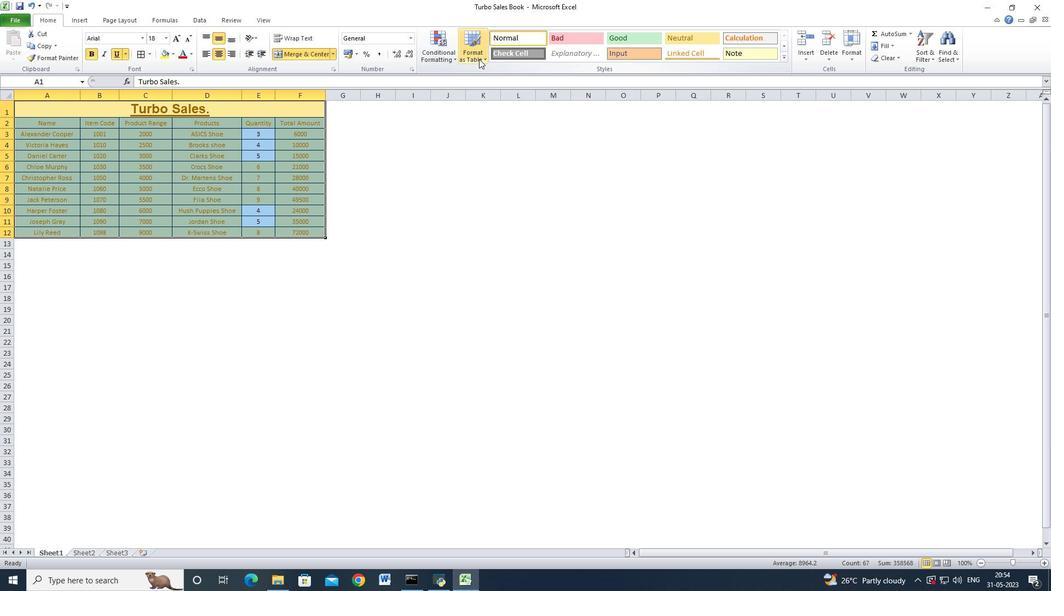 
Action: Mouse moved to (551, 131)
Screenshot: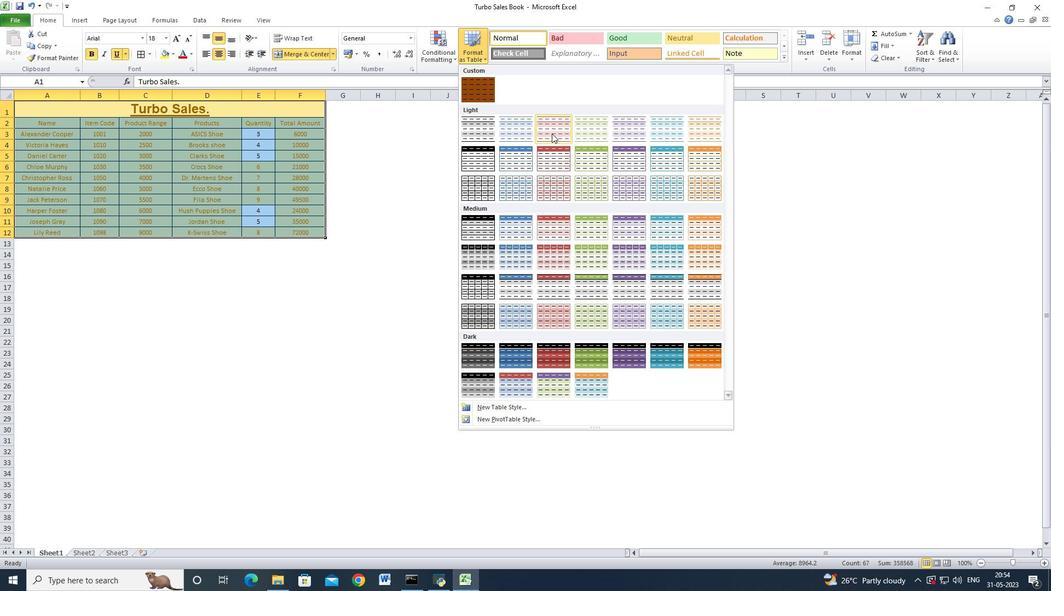 
Action: Mouse pressed right at (551, 131)
Screenshot: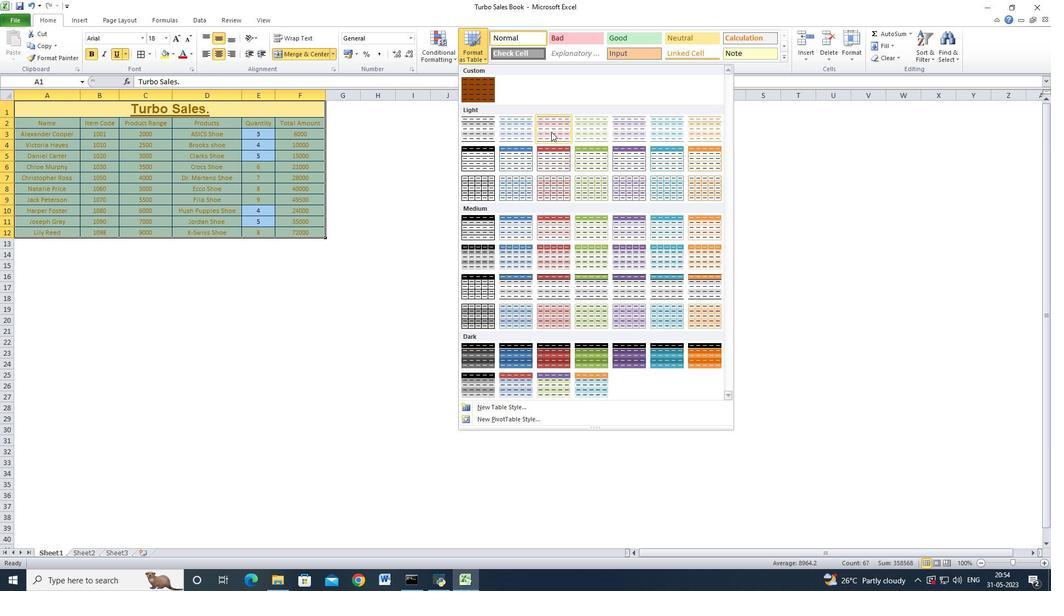 
Action: Mouse moved to (511, 133)
Screenshot: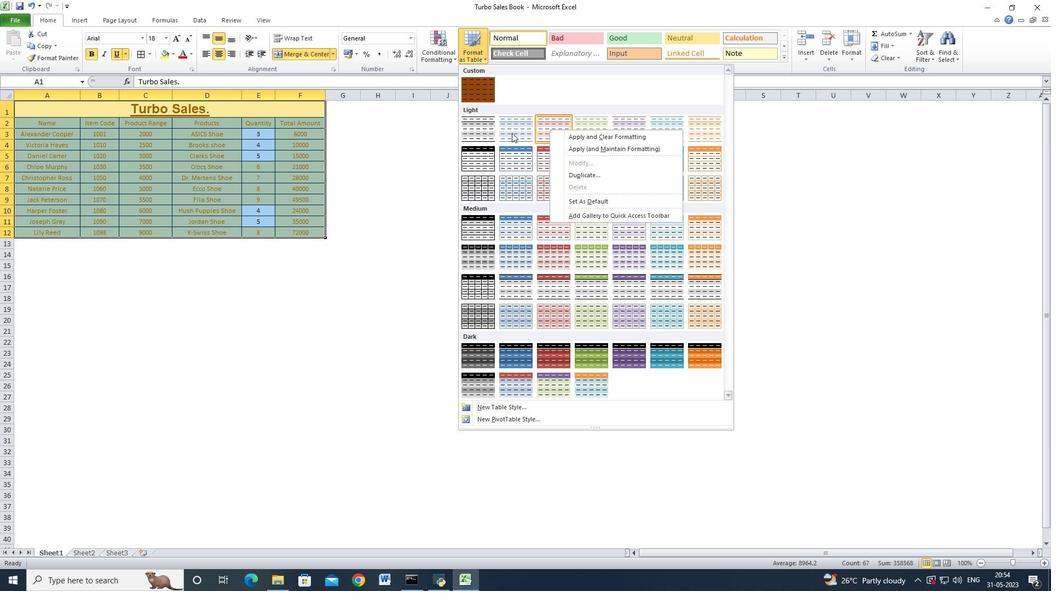 
Action: Mouse pressed left at (511, 133)
Screenshot: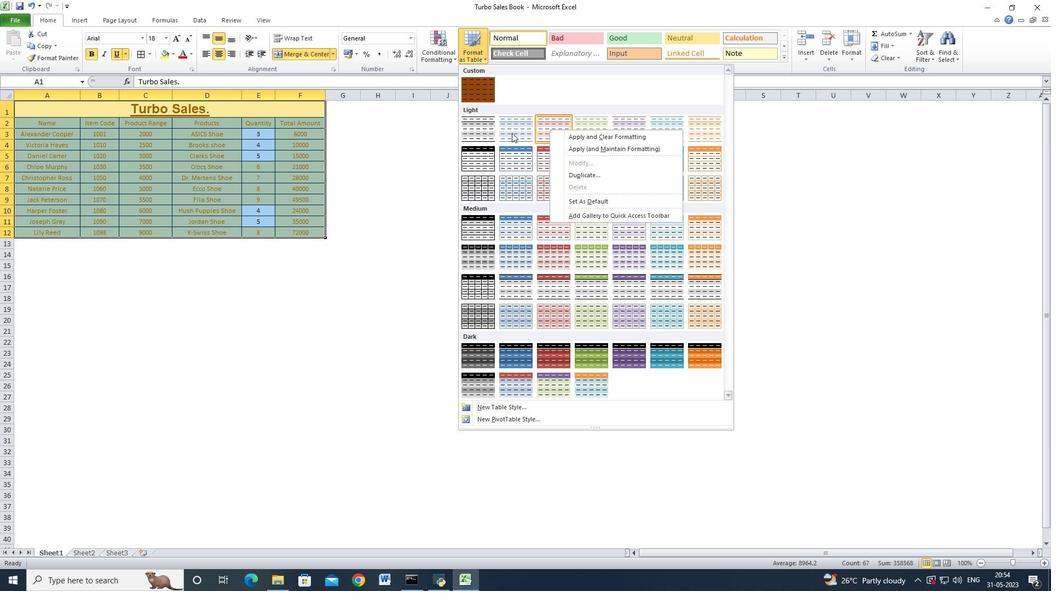 
Action: Mouse moved to (325, 231)
Screenshot: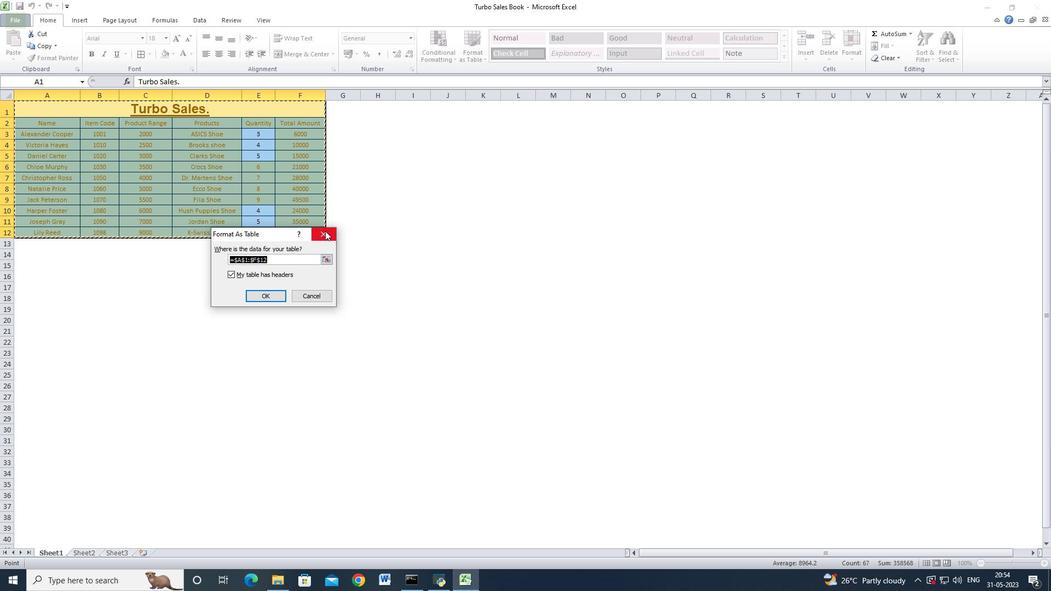 
Action: Mouse pressed left at (325, 231)
Screenshot: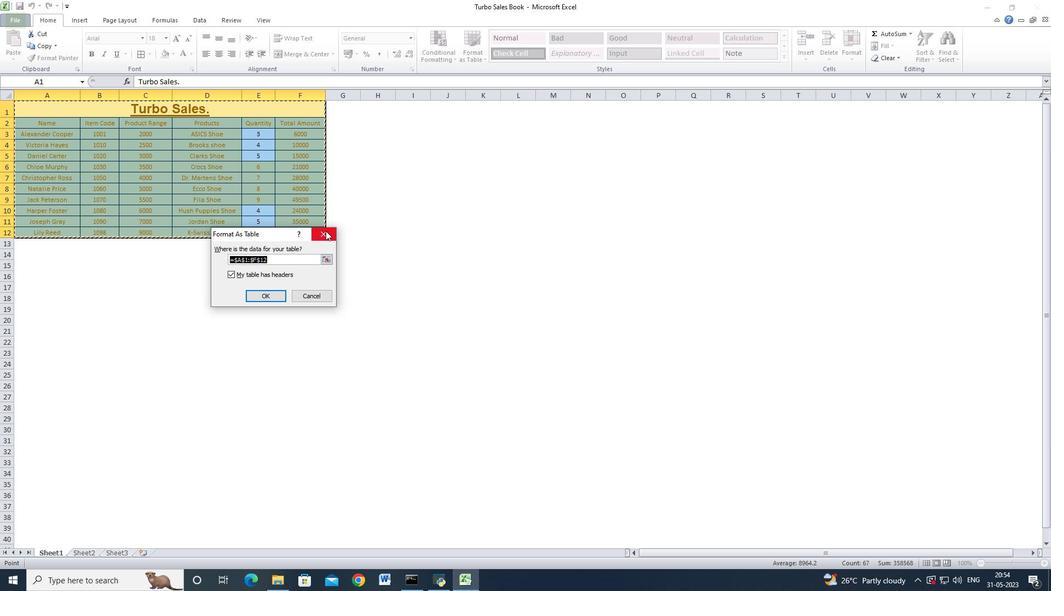 
Action: Mouse moved to (484, 58)
Screenshot: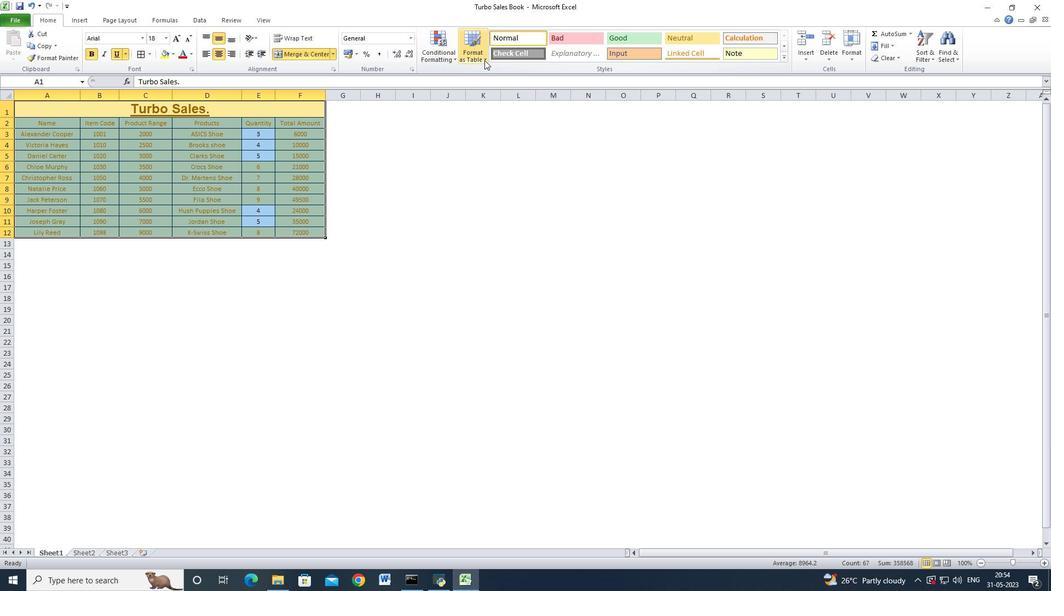 
Action: Mouse pressed left at (484, 58)
Screenshot: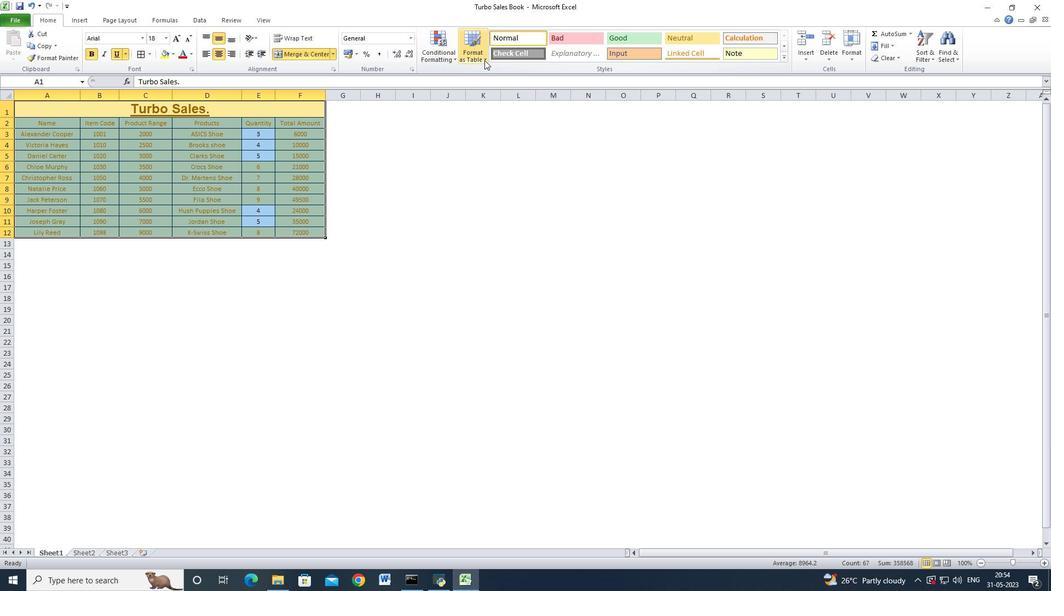 
Action: Mouse moved to (490, 89)
Screenshot: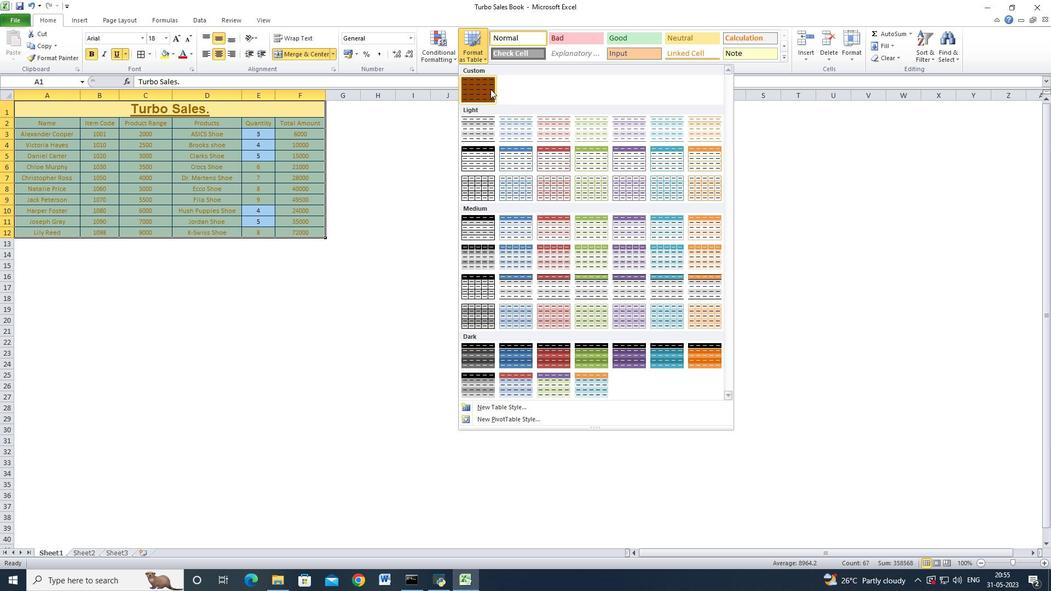 
Action: Mouse pressed right at (490, 89)
Screenshot: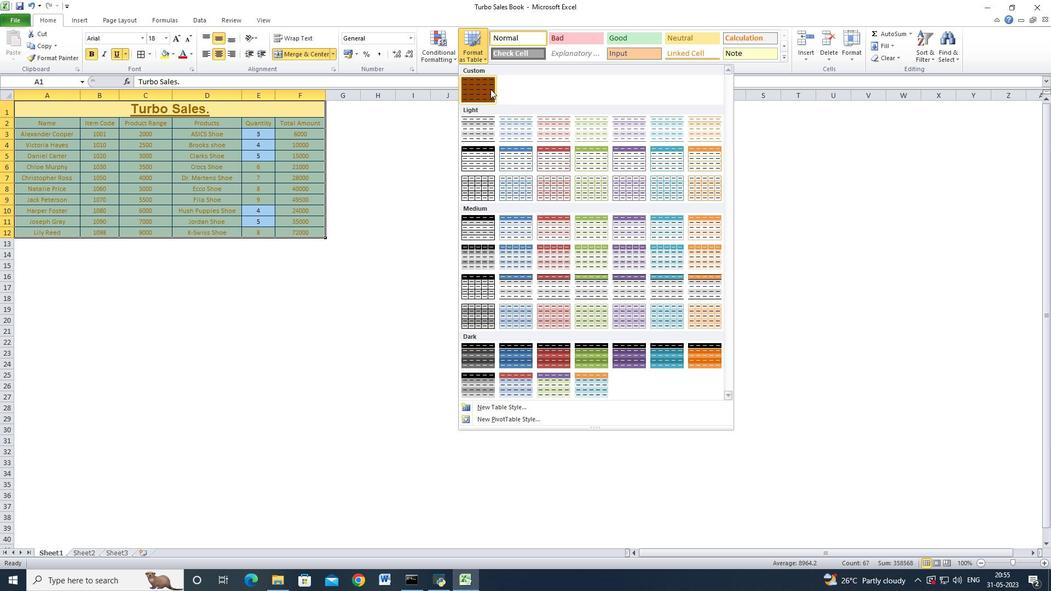 
Action: Mouse moved to (632, 230)
Screenshot: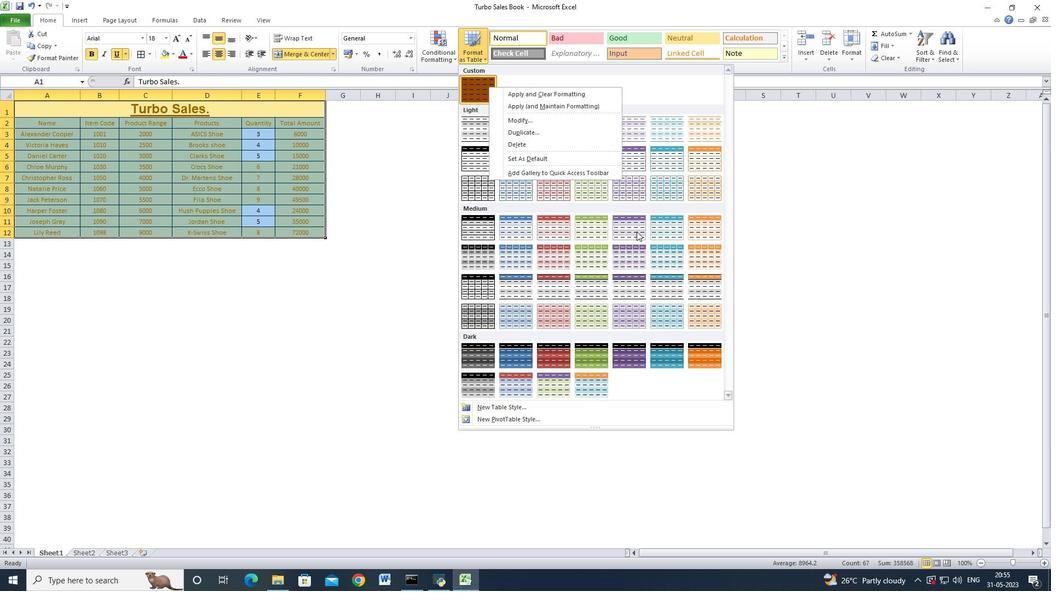 
Action: Mouse pressed left at (632, 230)
Screenshot: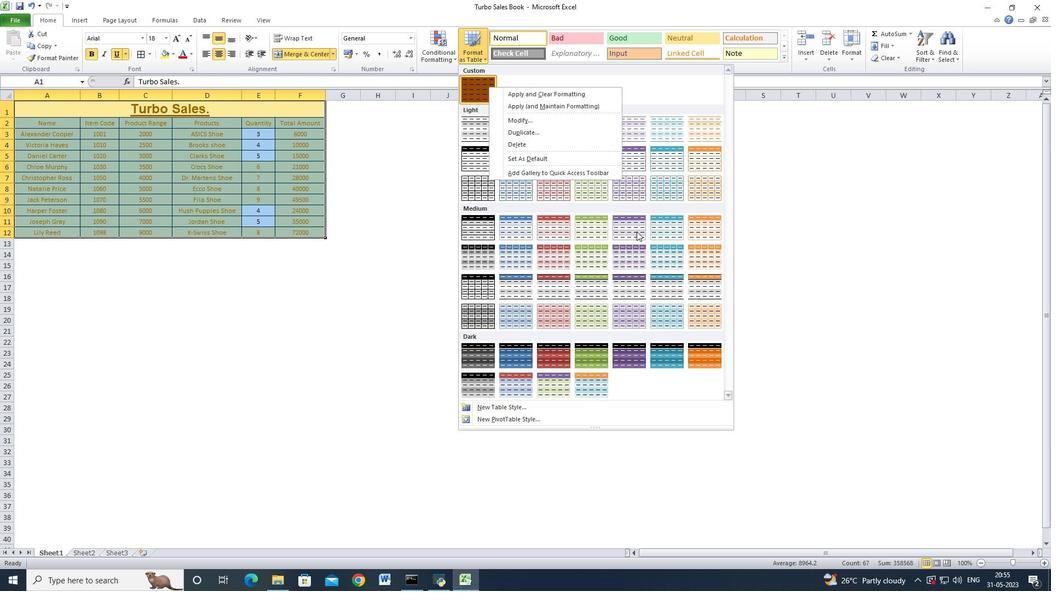 
Action: Mouse moved to (327, 232)
Screenshot: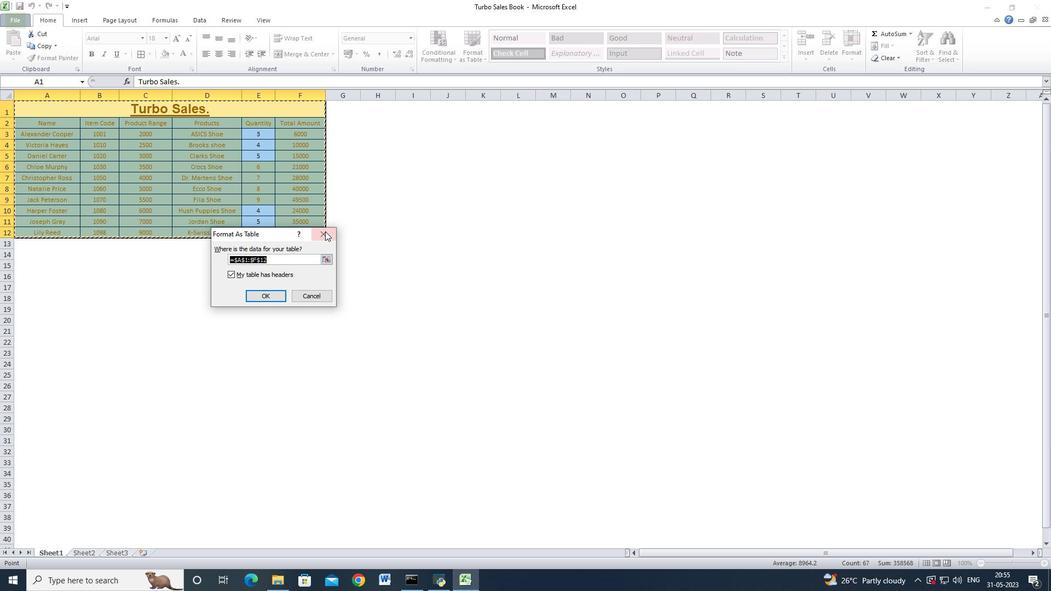 
Action: Mouse pressed left at (327, 232)
Screenshot: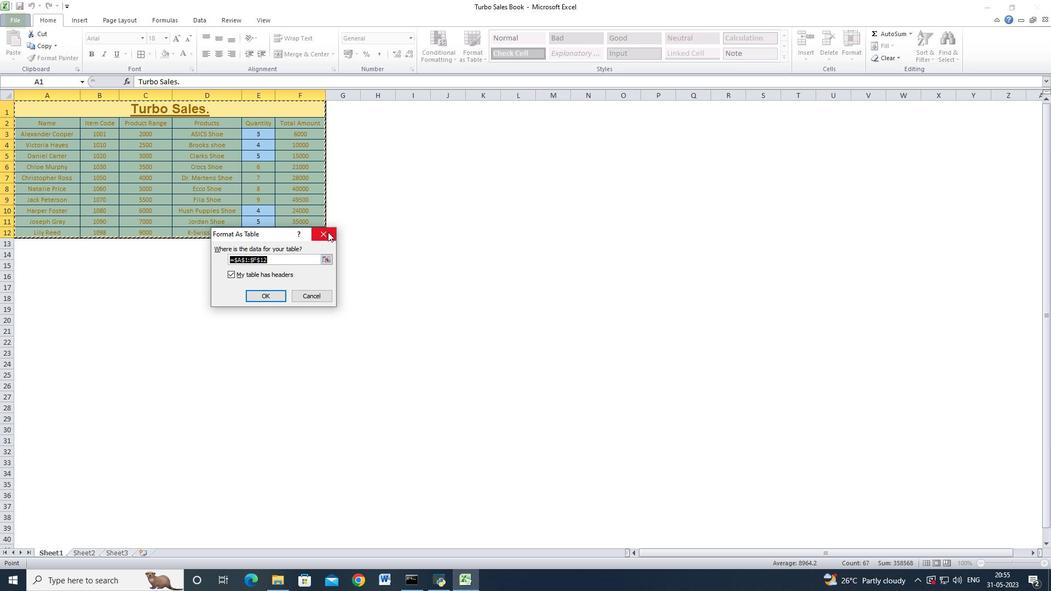 
Action: Mouse moved to (477, 60)
Screenshot: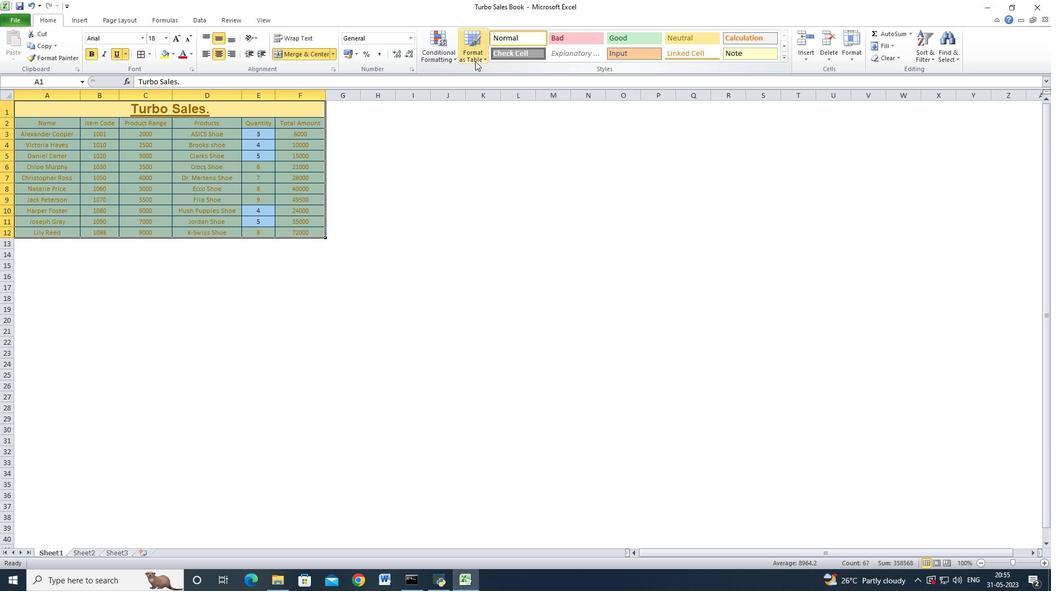 
Action: Mouse pressed left at (477, 60)
Screenshot: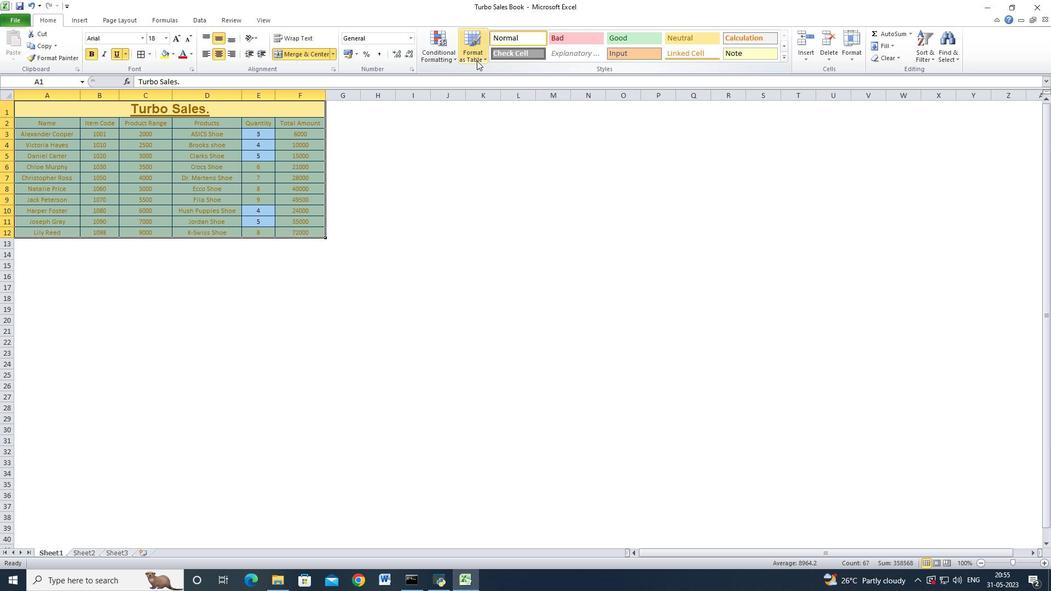 
Action: Mouse moved to (556, 359)
Screenshot: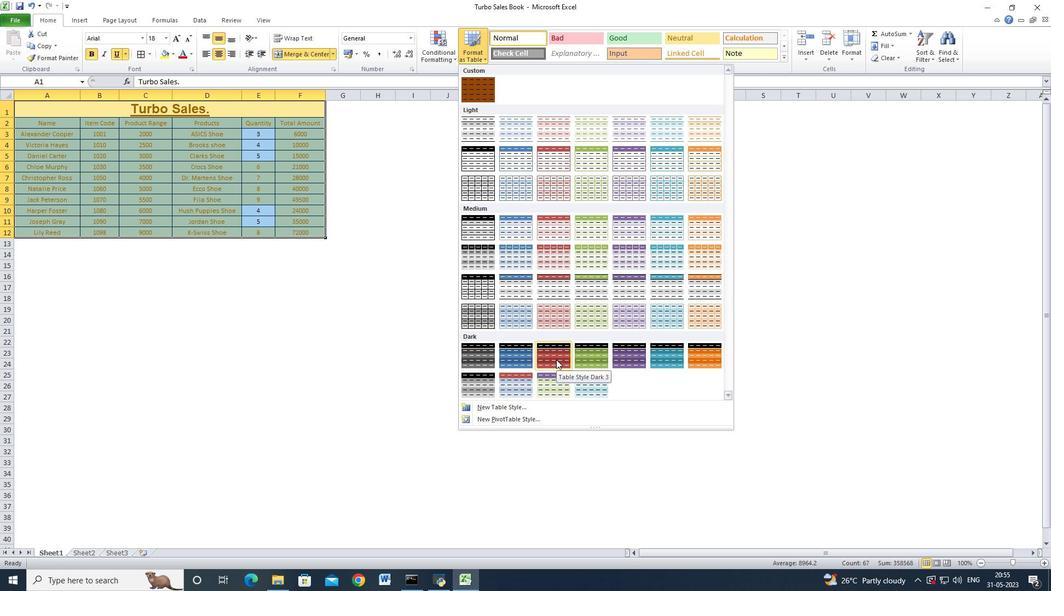 
Action: Mouse pressed left at (556, 359)
Screenshot: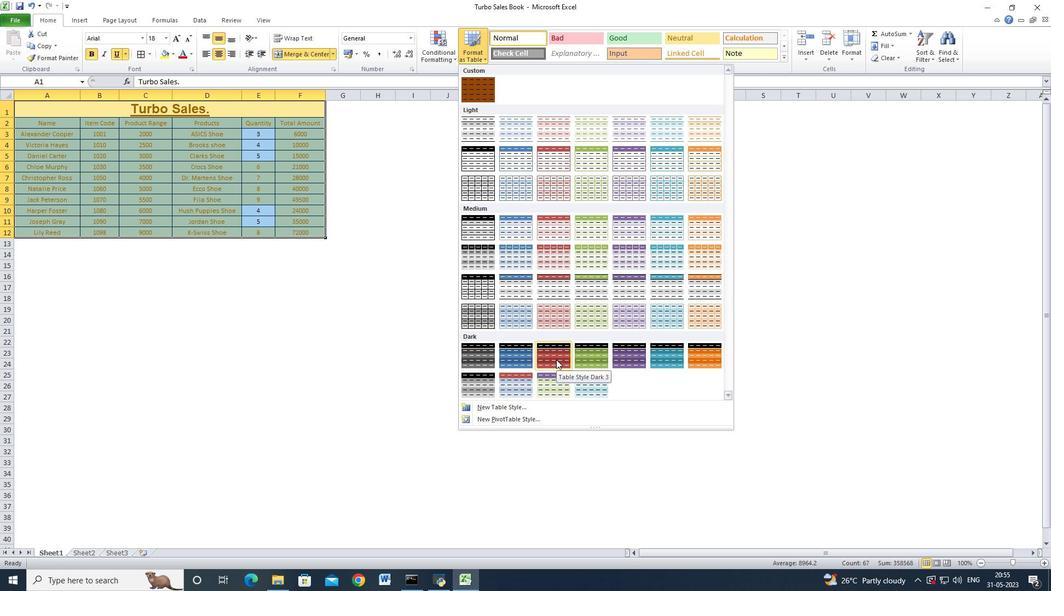 
Action: Mouse moved to (265, 297)
Screenshot: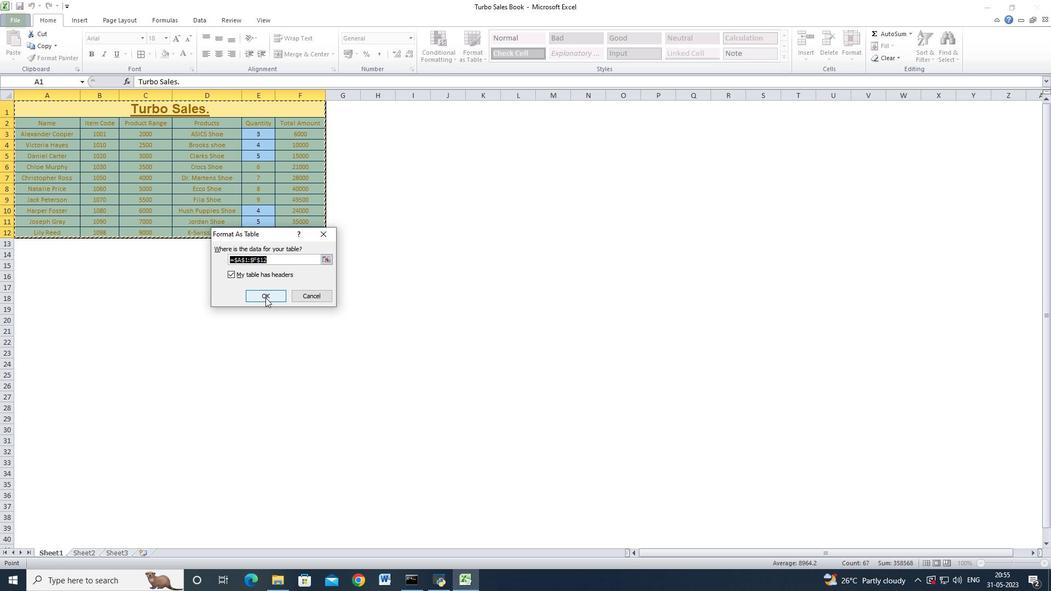 
Action: Mouse pressed left at (265, 297)
Screenshot: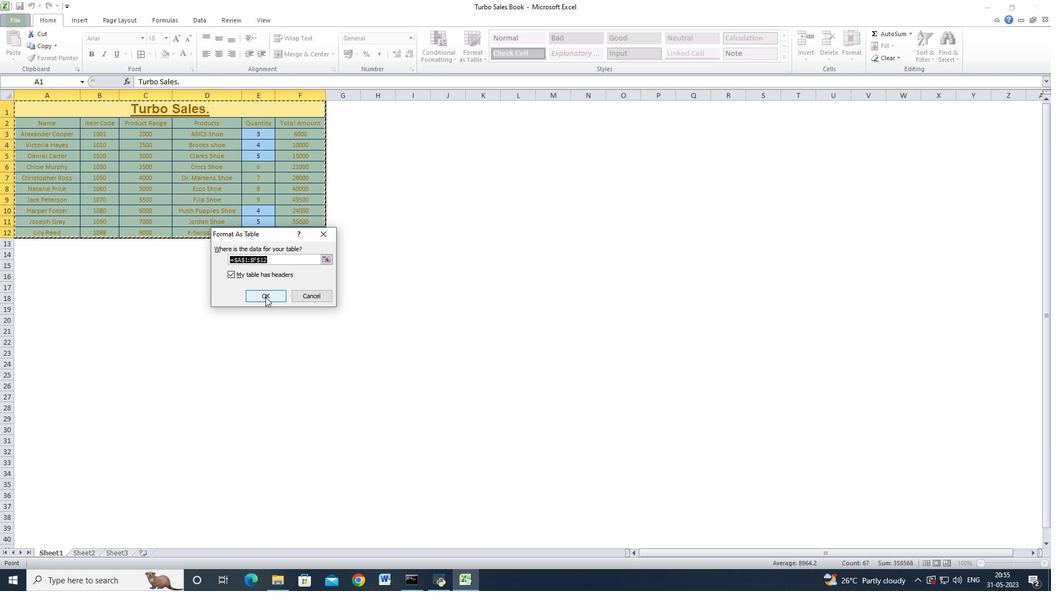 
Action: Mouse moved to (229, 154)
Screenshot: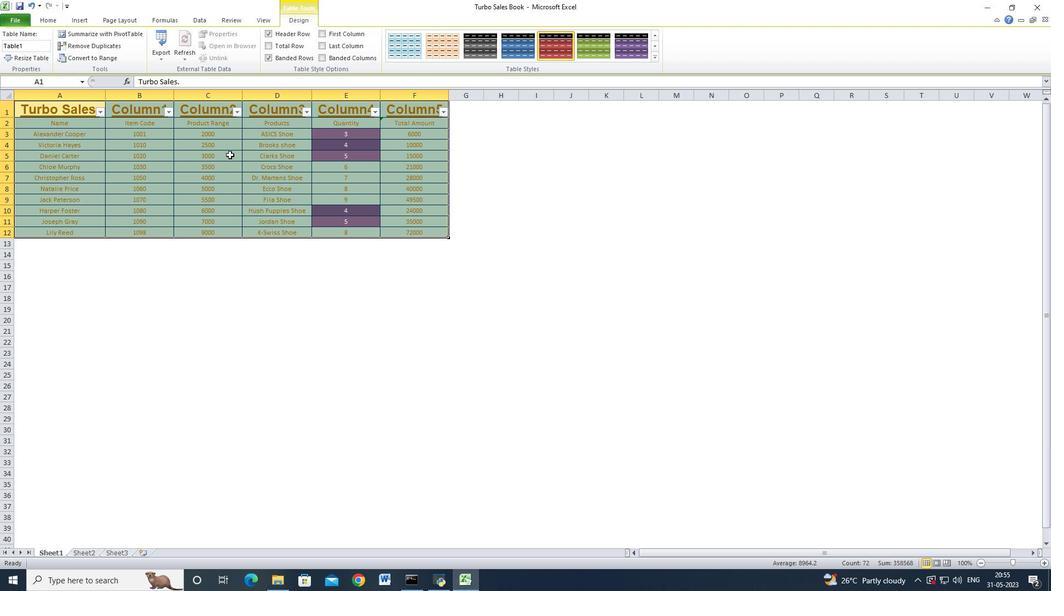 
Action: Mouse pressed left at (229, 154)
Screenshot: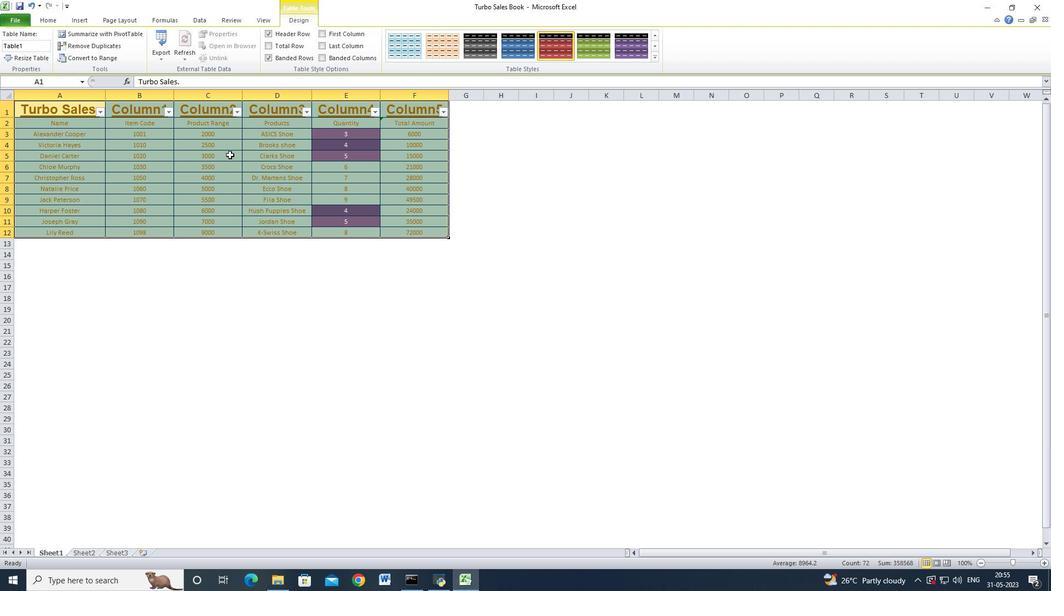 
Action: Mouse moved to (251, 182)
Screenshot: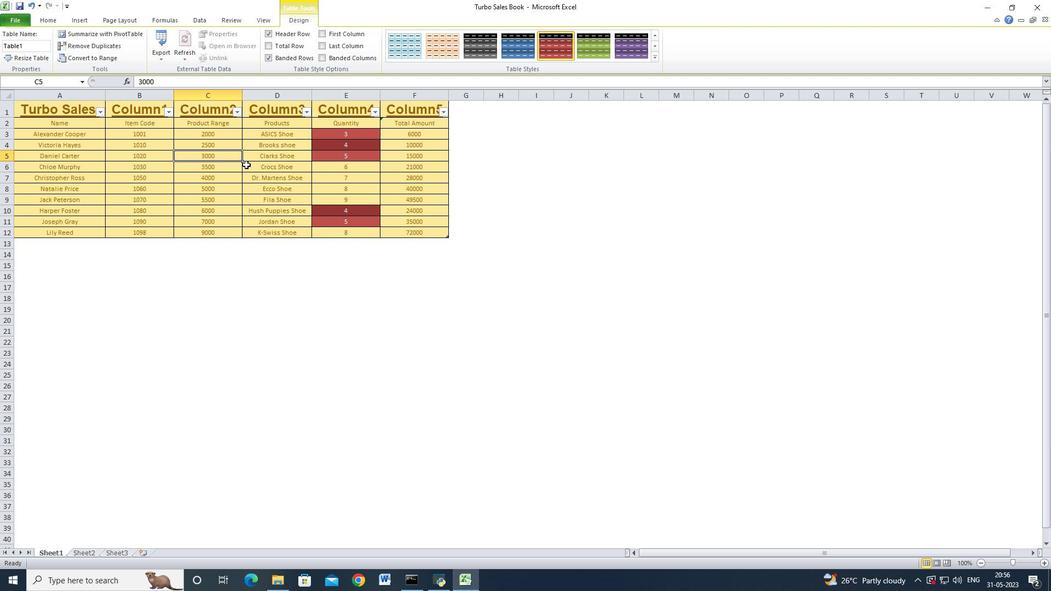 
